 Task: Assign Issue Issue0000000251 to Sprint Sprint0000000151 in Scrum Project Project0000000051 in Jira. Assign Issue Issue0000000252 to Sprint Sprint0000000151 in Scrum Project Project0000000051 in Jira. Assign Issue Issue0000000253 to Sprint Sprint0000000152 in Scrum Project Project0000000051 in Jira. Assign Issue Issue0000000254 to Sprint Sprint0000000152 in Scrum Project Project0000000051 in Jira. Assign Issue Issue0000000255 to Sprint Sprint0000000153 in Scrum Project Project0000000051 in Jira
Action: Mouse moved to (67, 235)
Screenshot: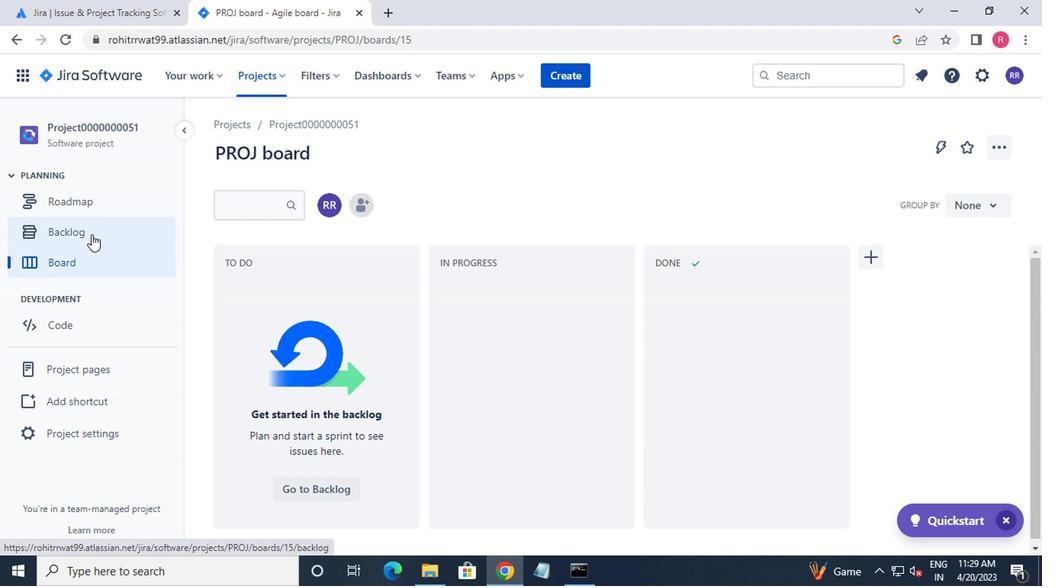 
Action: Mouse pressed left at (67, 235)
Screenshot: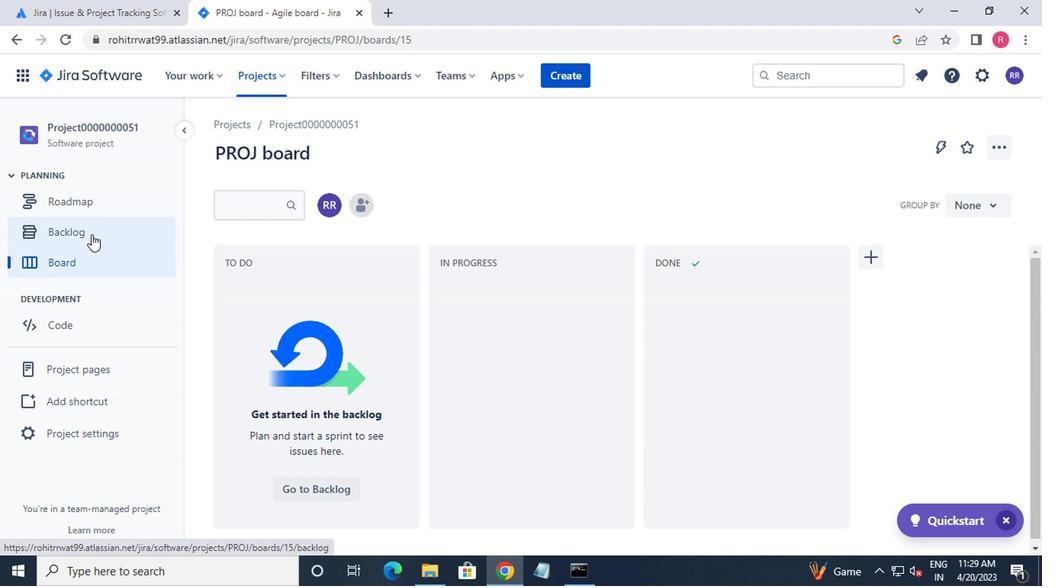 
Action: Mouse moved to (493, 389)
Screenshot: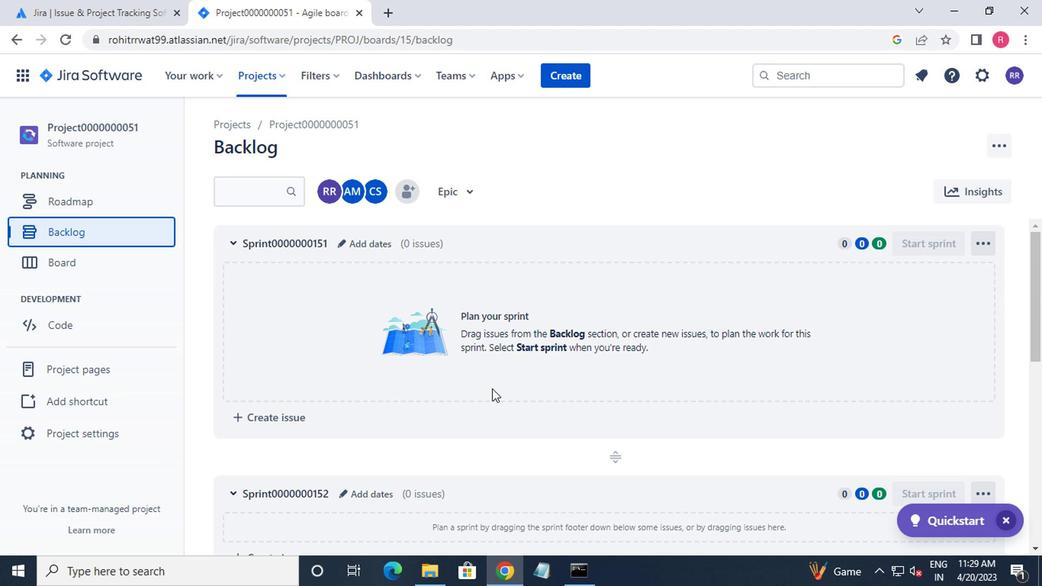 
Action: Mouse scrolled (493, 389) with delta (0, 0)
Screenshot: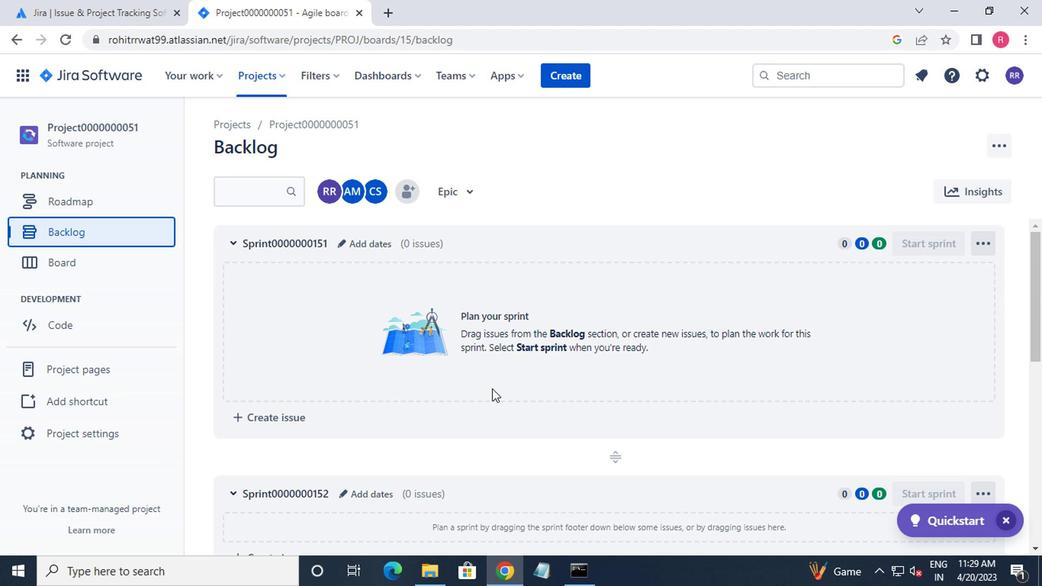 
Action: Mouse moved to (500, 391)
Screenshot: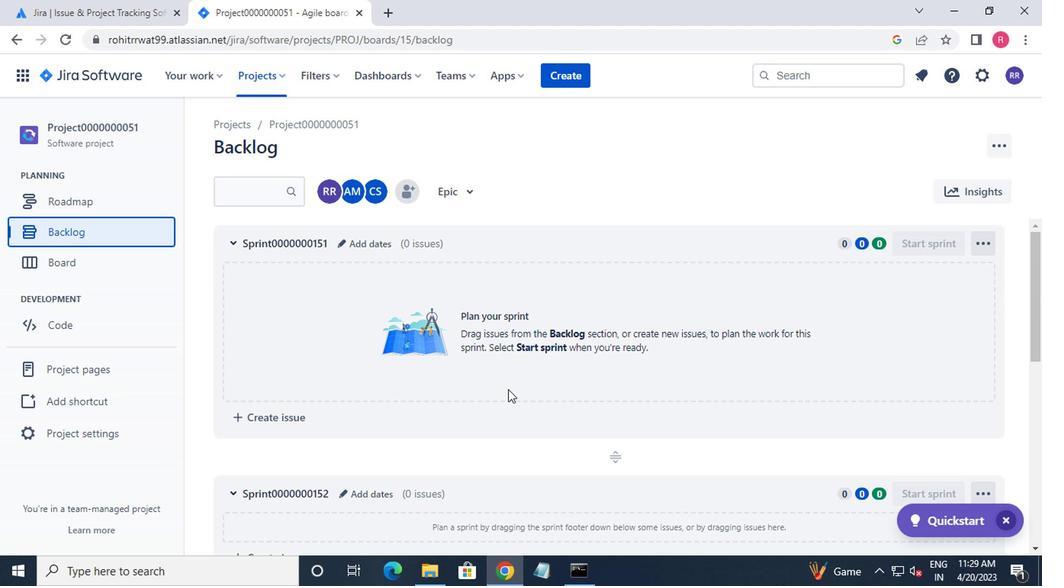 
Action: Mouse scrolled (500, 389) with delta (0, -1)
Screenshot: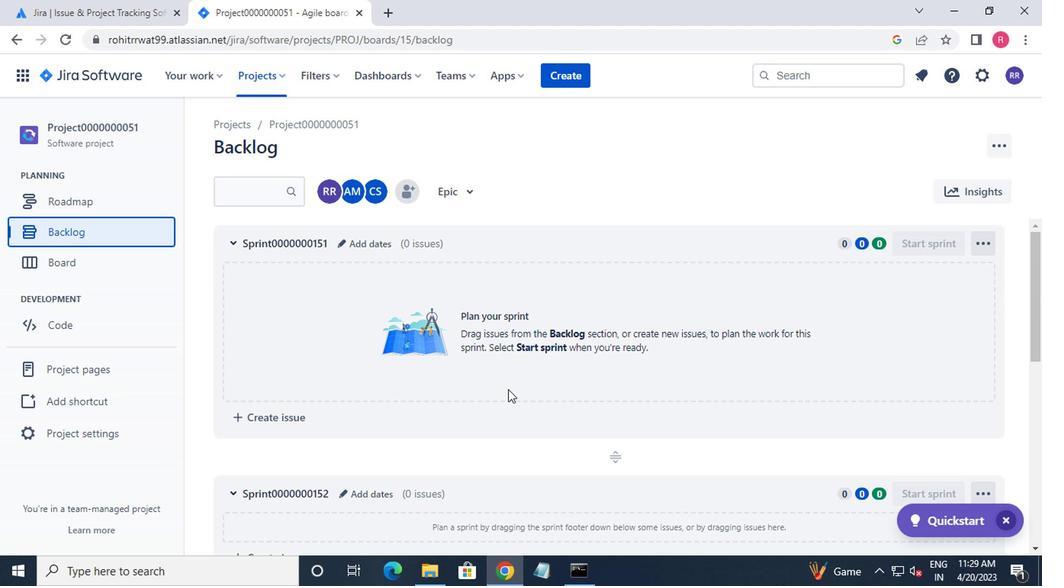 
Action: Mouse moved to (500, 391)
Screenshot: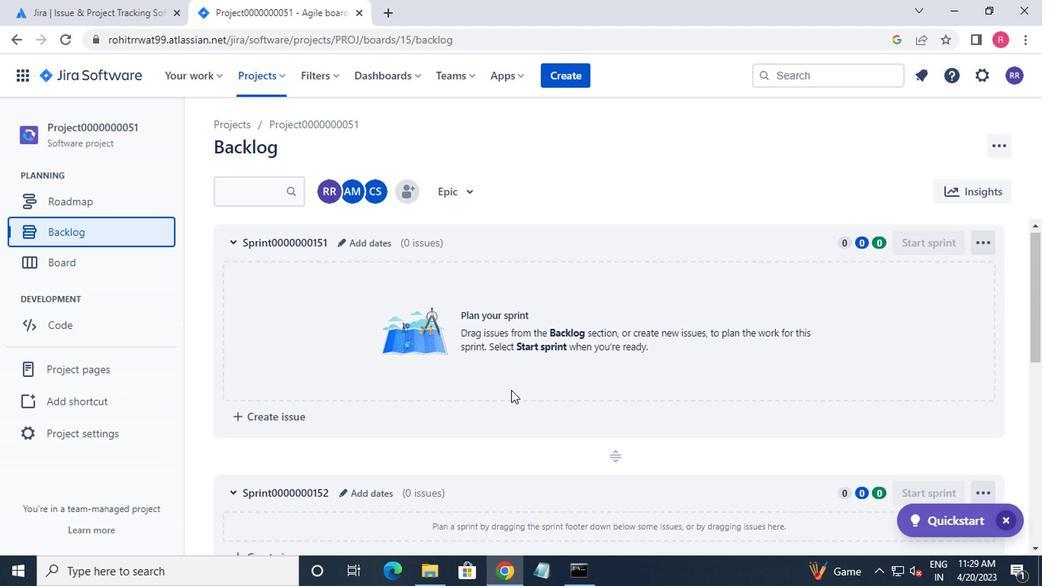 
Action: Mouse scrolled (500, 389) with delta (0, -1)
Screenshot: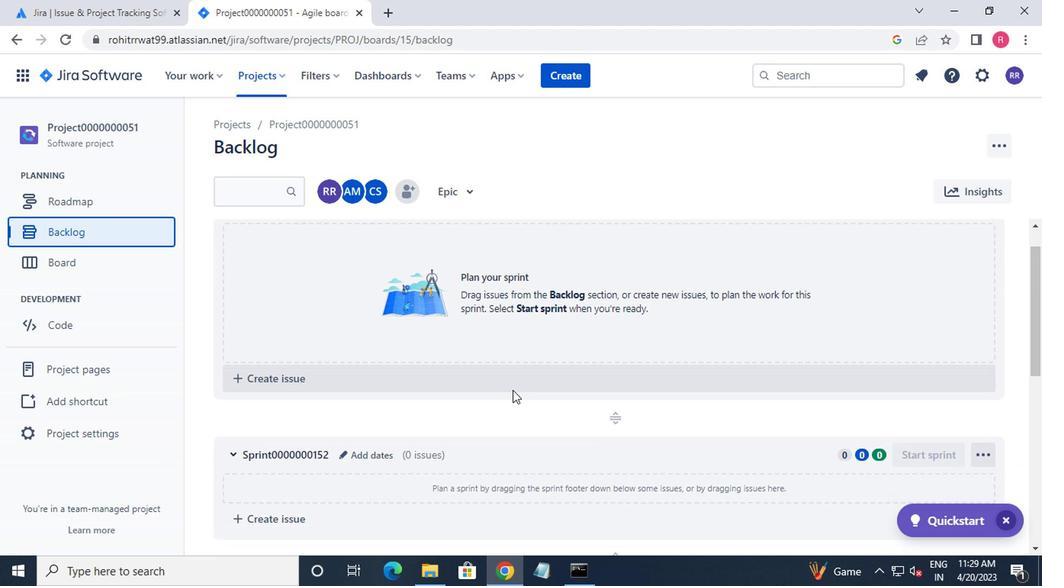 
Action: Mouse moved to (517, 423)
Screenshot: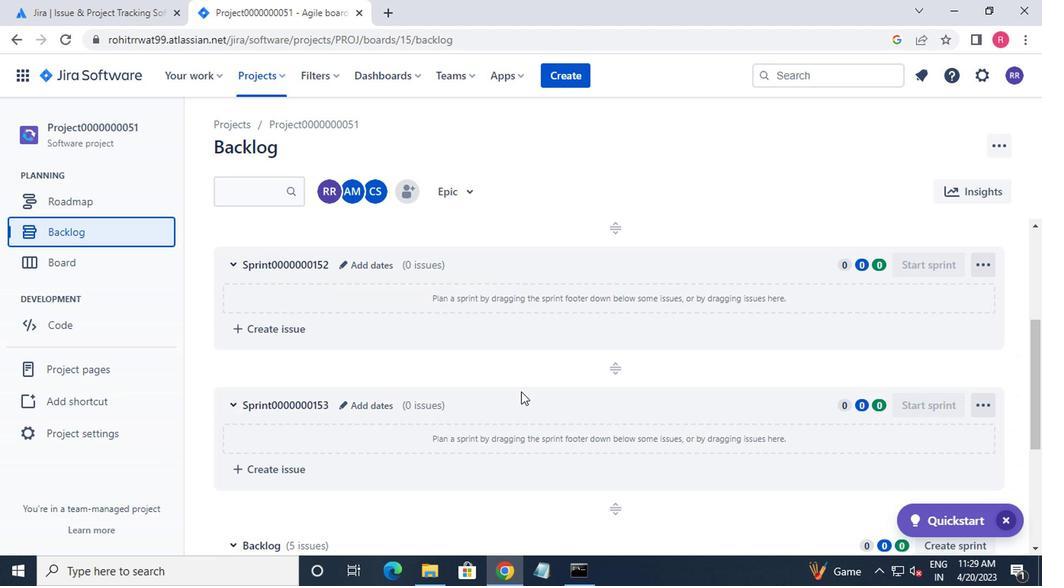 
Action: Mouse scrolled (517, 422) with delta (0, 0)
Screenshot: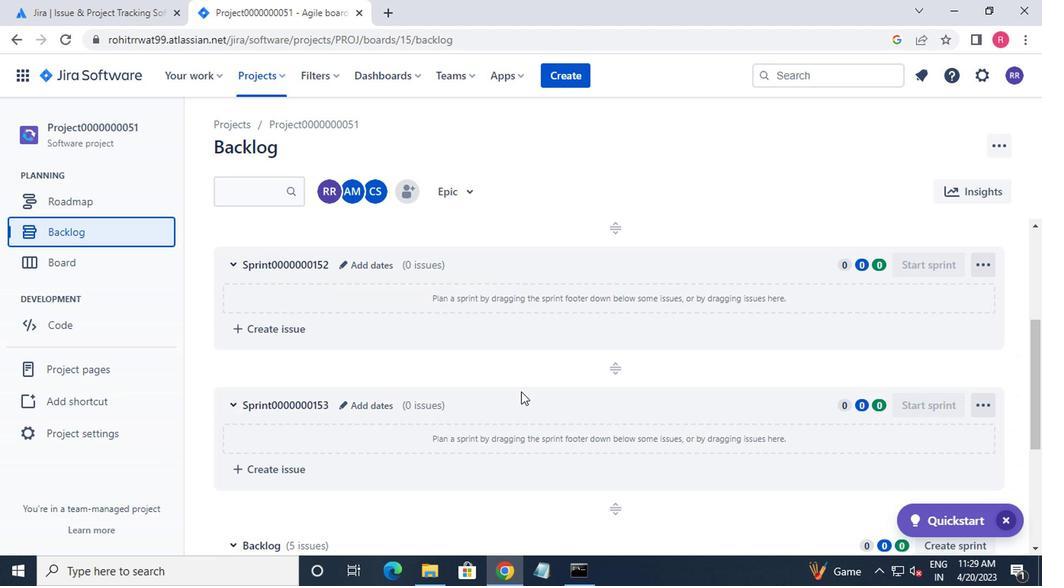 
Action: Mouse moved to (519, 426)
Screenshot: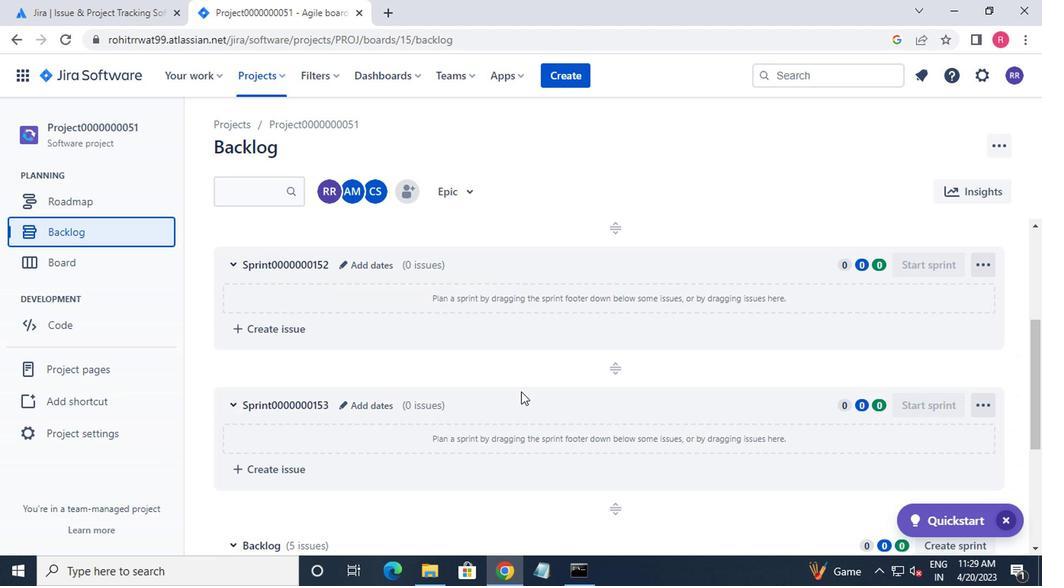 
Action: Mouse scrolled (519, 426) with delta (0, 0)
Screenshot: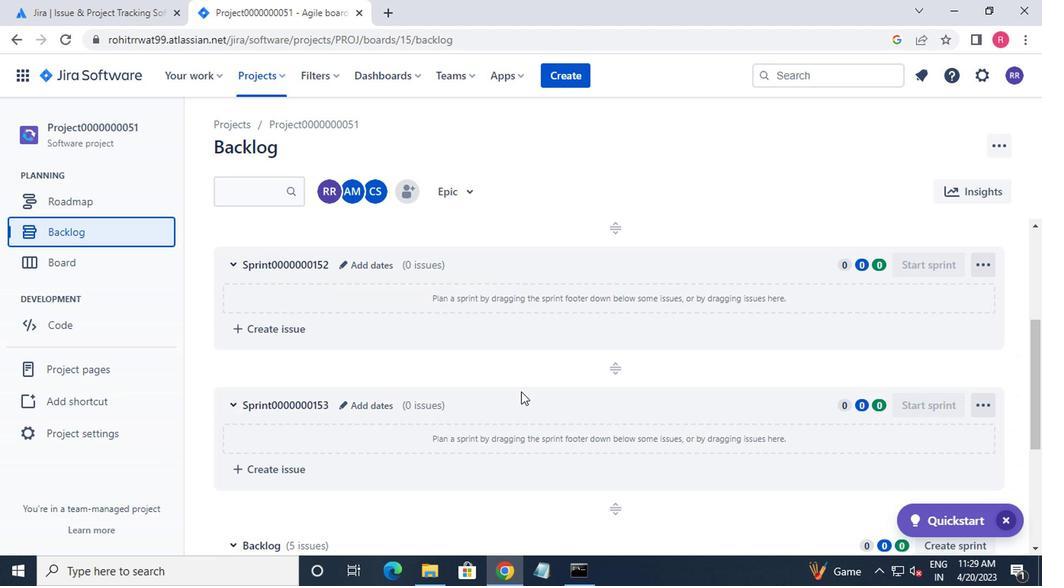 
Action: Mouse moved to (519, 427)
Screenshot: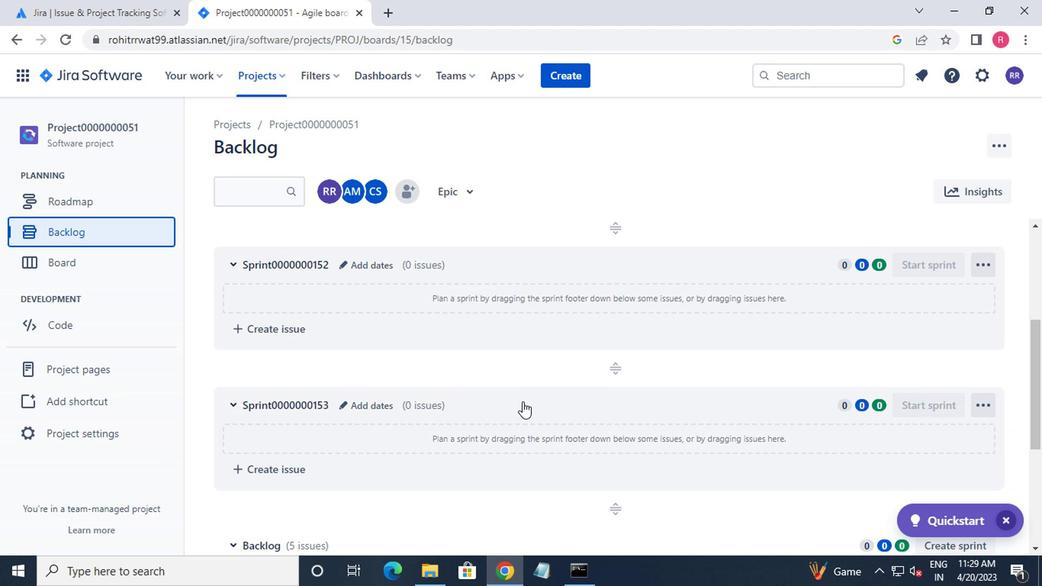 
Action: Mouse scrolled (519, 426) with delta (0, -1)
Screenshot: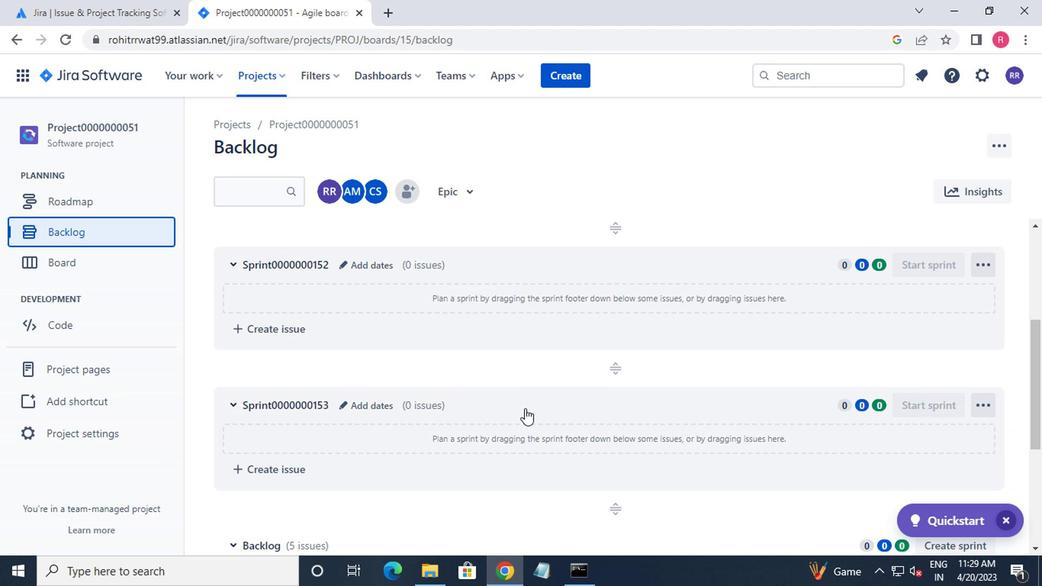 
Action: Mouse moved to (521, 426)
Screenshot: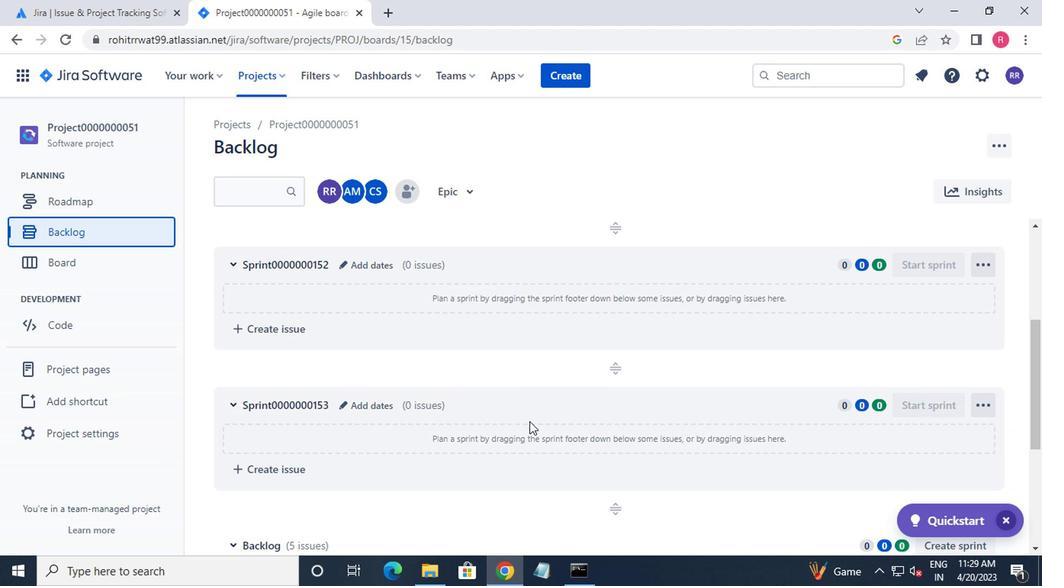 
Action: Mouse scrolled (521, 426) with delta (0, 0)
Screenshot: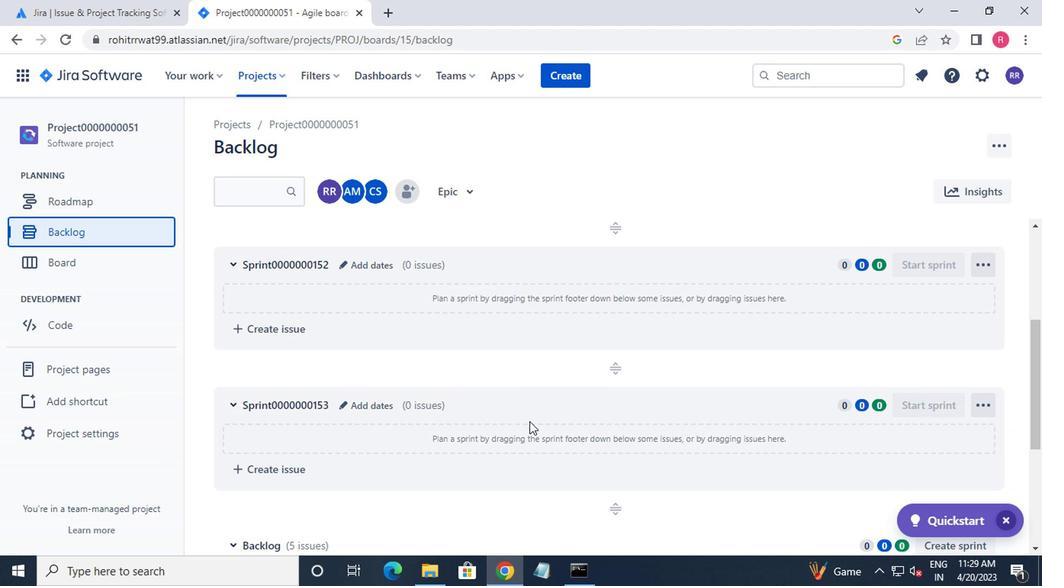 
Action: Mouse moved to (965, 336)
Screenshot: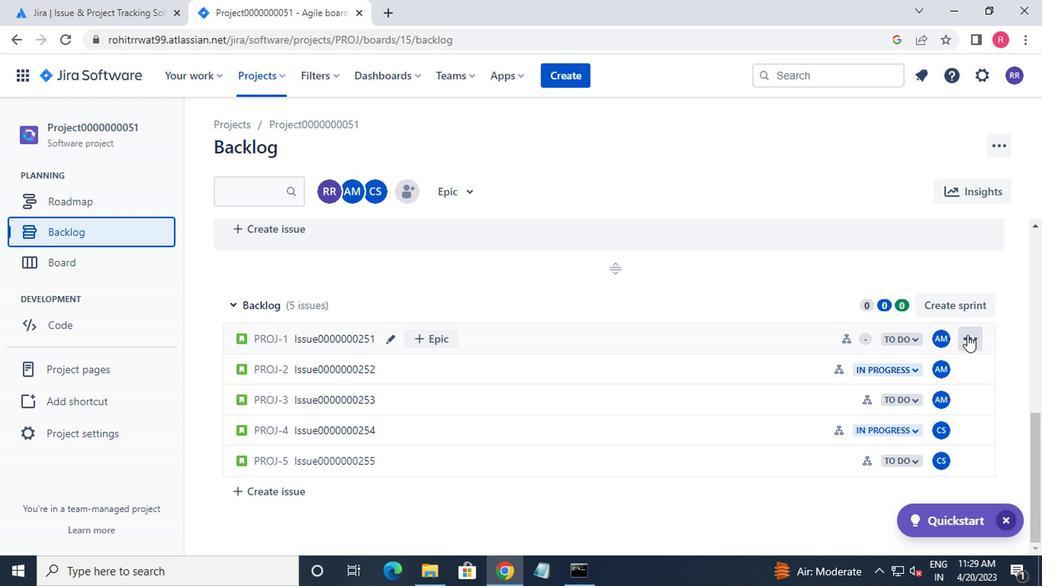 
Action: Mouse pressed left at (965, 336)
Screenshot: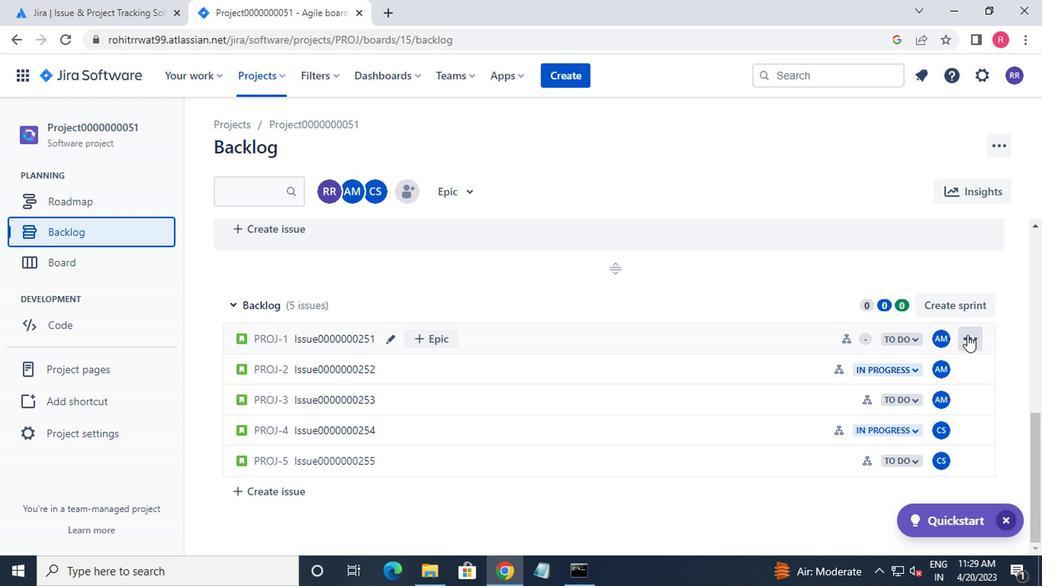 
Action: Mouse moved to (944, 242)
Screenshot: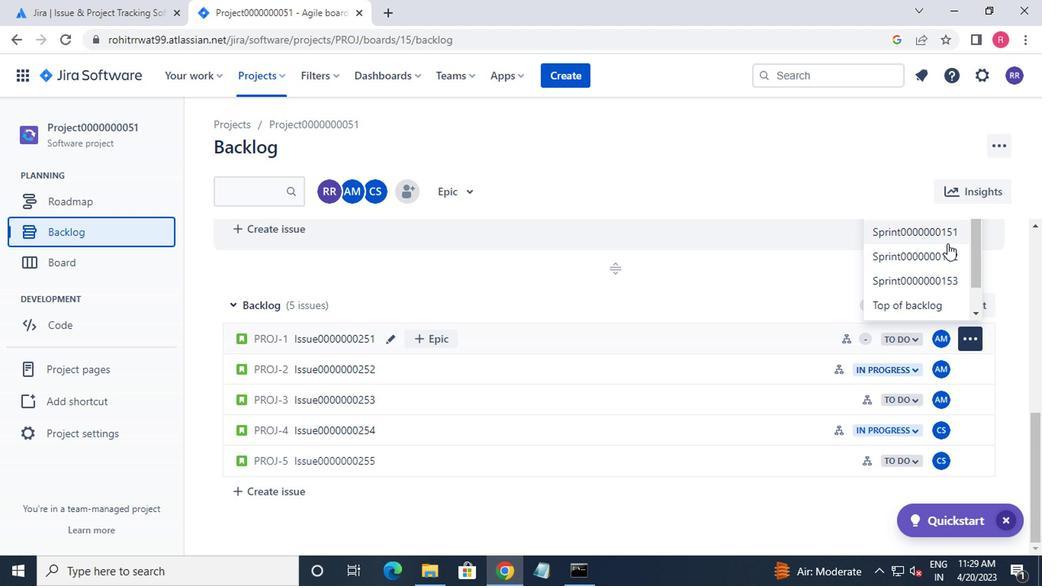 
Action: Mouse pressed left at (944, 242)
Screenshot: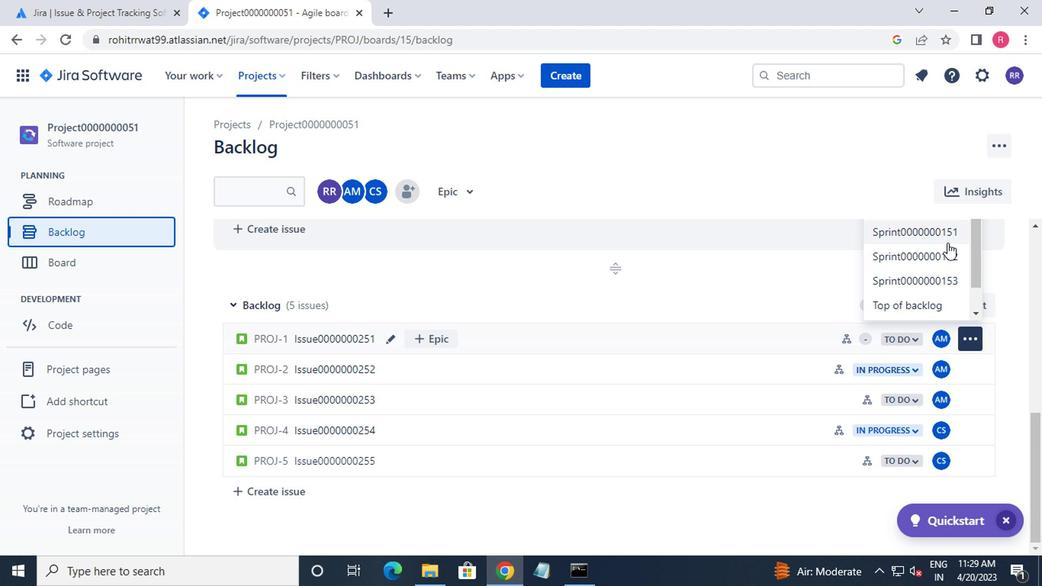 
Action: Mouse moved to (909, 300)
Screenshot: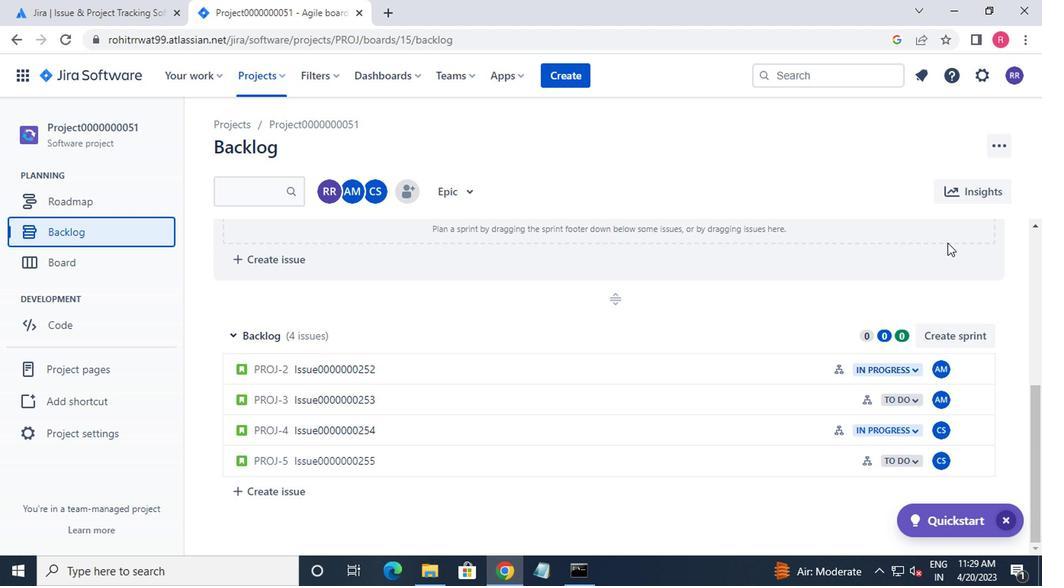 
Action: Mouse scrolled (909, 301) with delta (0, 1)
Screenshot: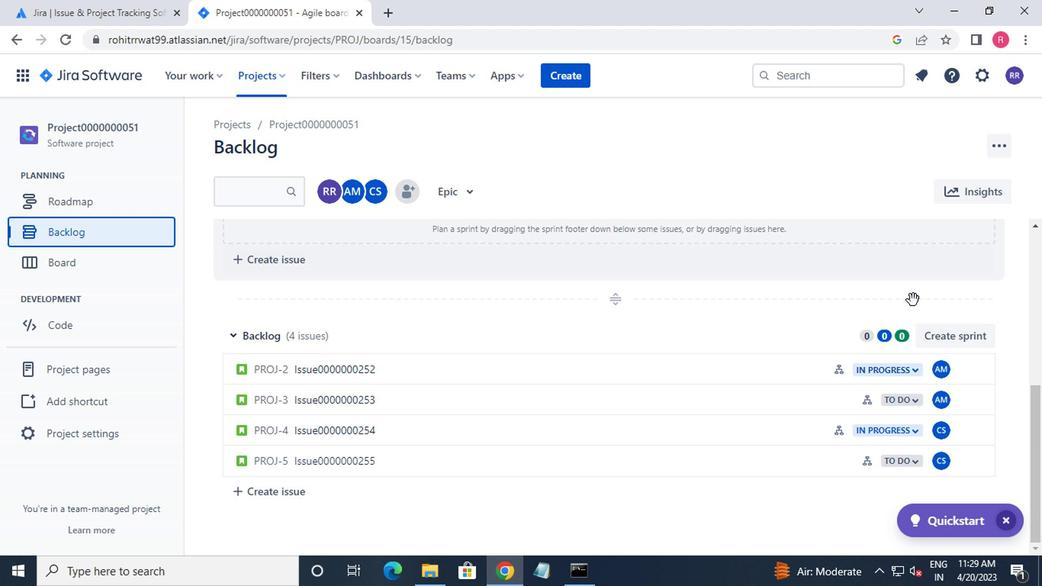 
Action: Mouse moved to (908, 300)
Screenshot: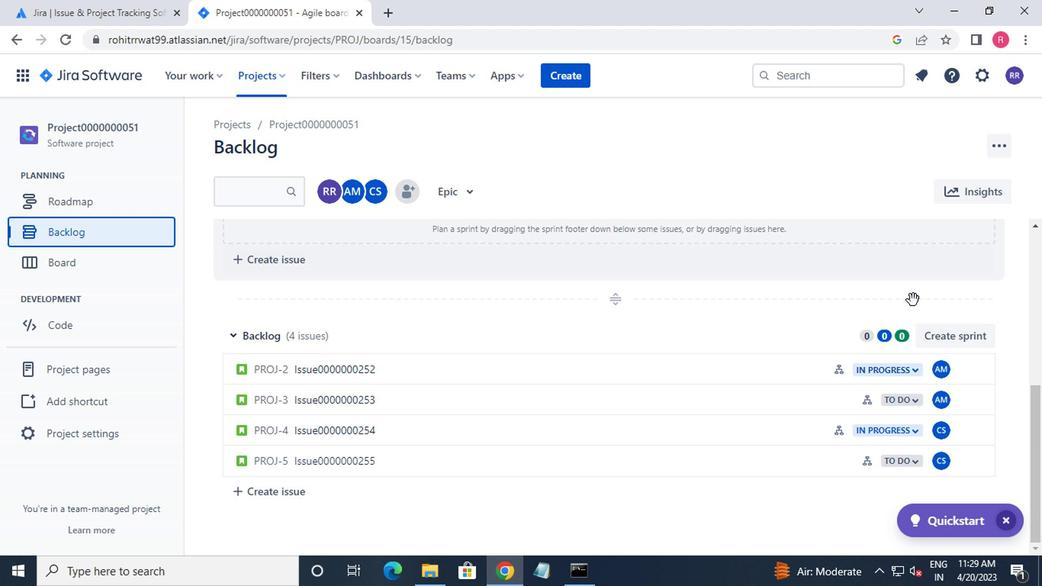 
Action: Mouse scrolled (908, 301) with delta (0, 1)
Screenshot: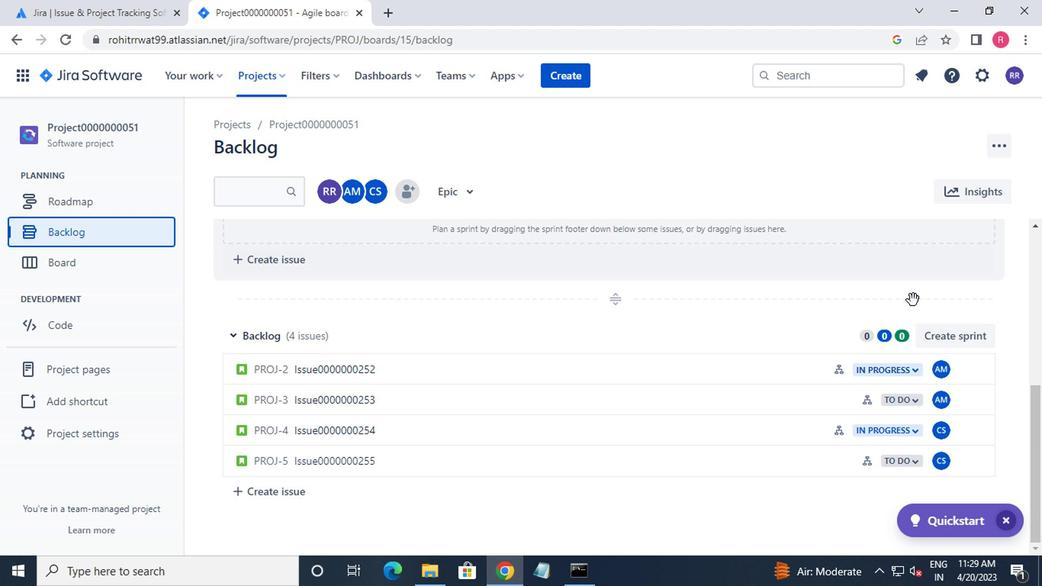 
Action: Mouse moved to (908, 297)
Screenshot: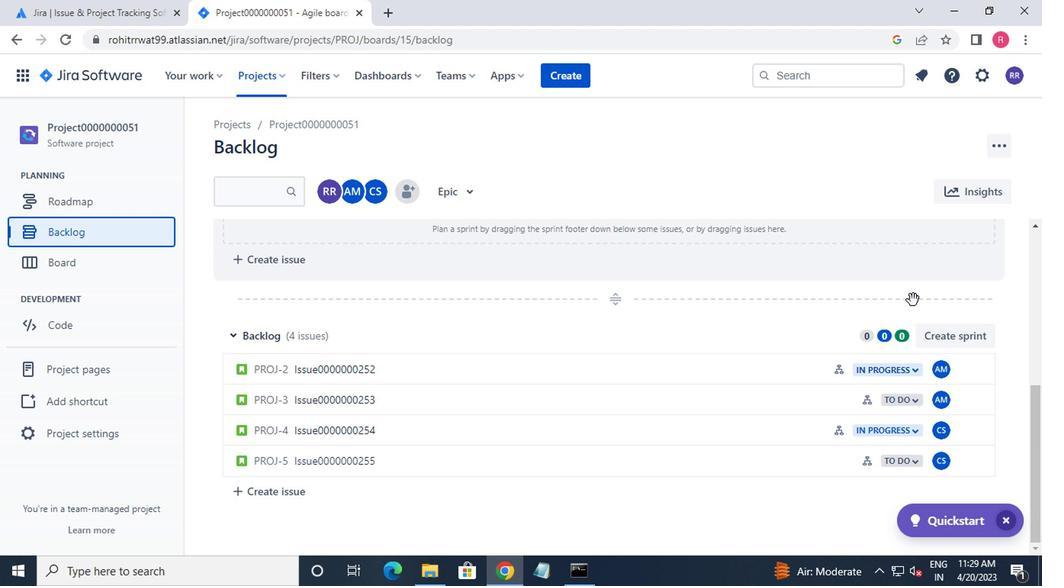 
Action: Mouse scrolled (908, 298) with delta (0, 0)
Screenshot: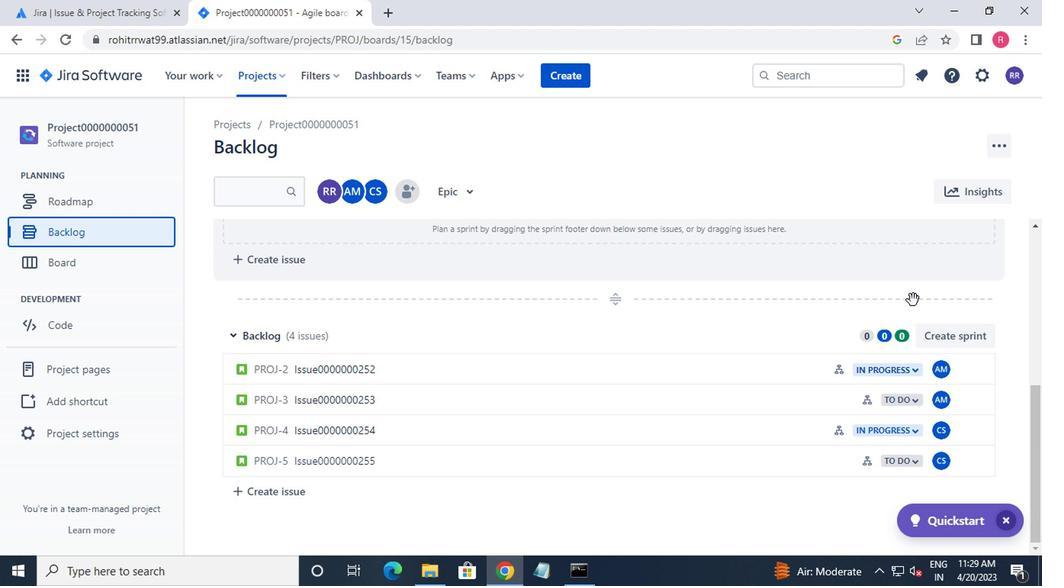 
Action: Mouse moved to (906, 294)
Screenshot: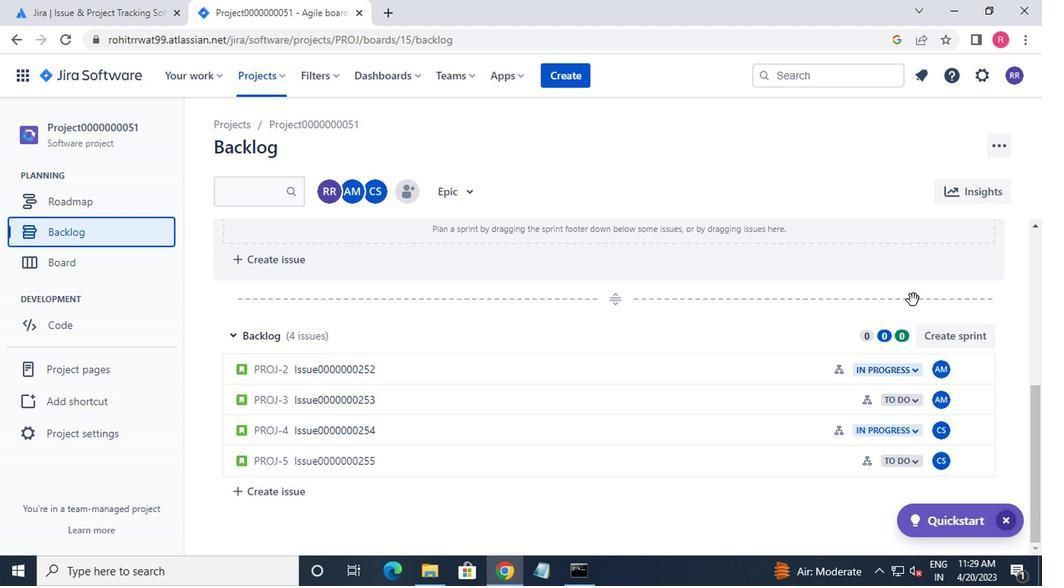 
Action: Mouse scrolled (906, 294) with delta (0, 0)
Screenshot: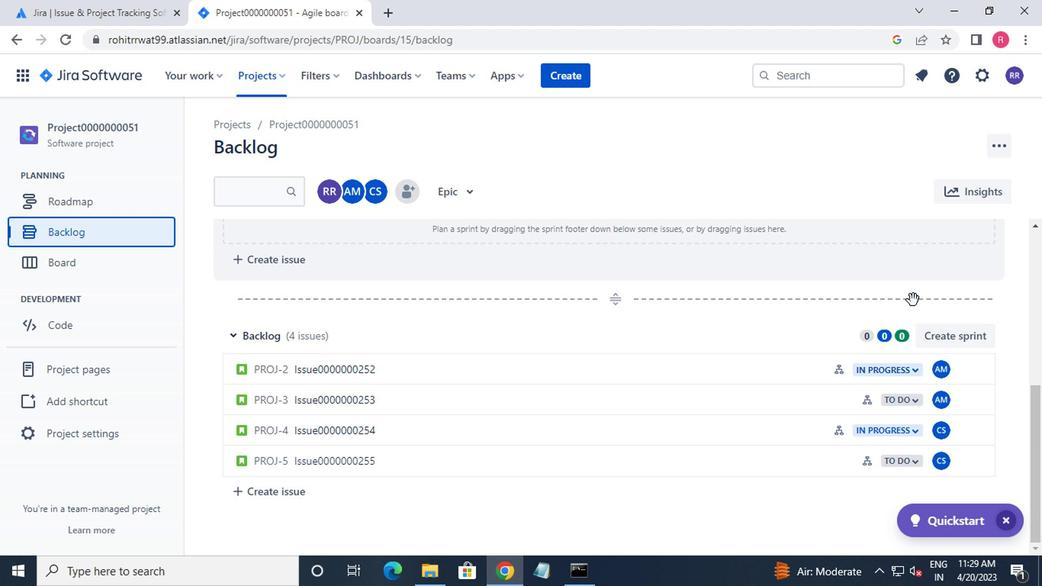 
Action: Mouse moved to (906, 293)
Screenshot: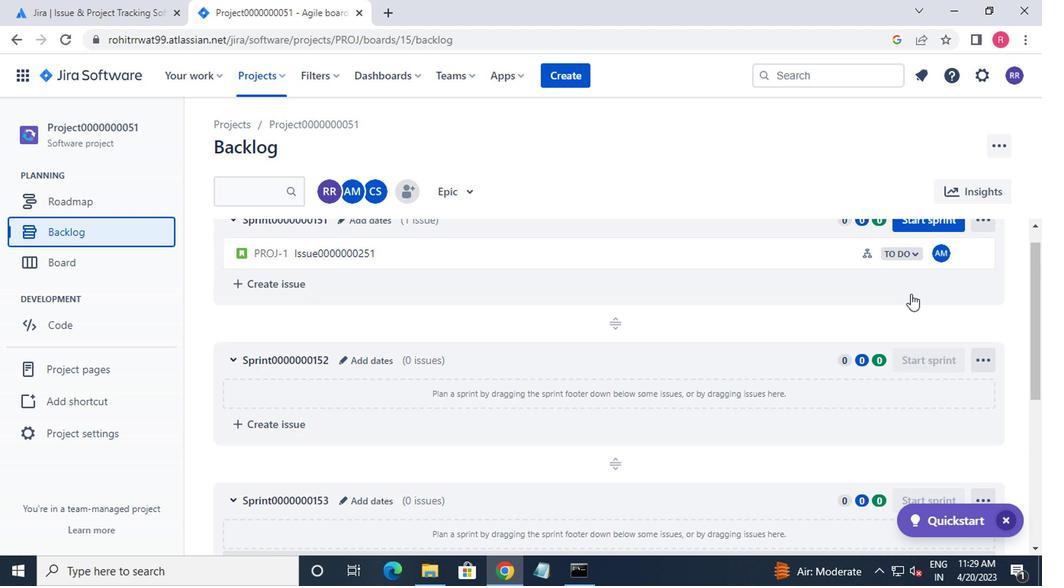 
Action: Mouse scrolled (906, 294) with delta (0, 0)
Screenshot: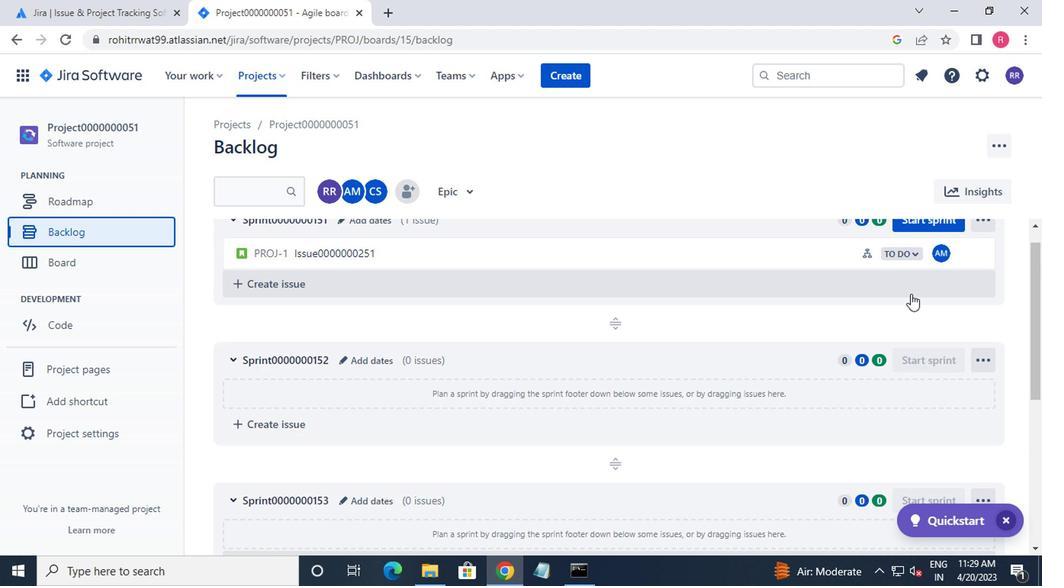 
Action: Mouse moved to (906, 301)
Screenshot: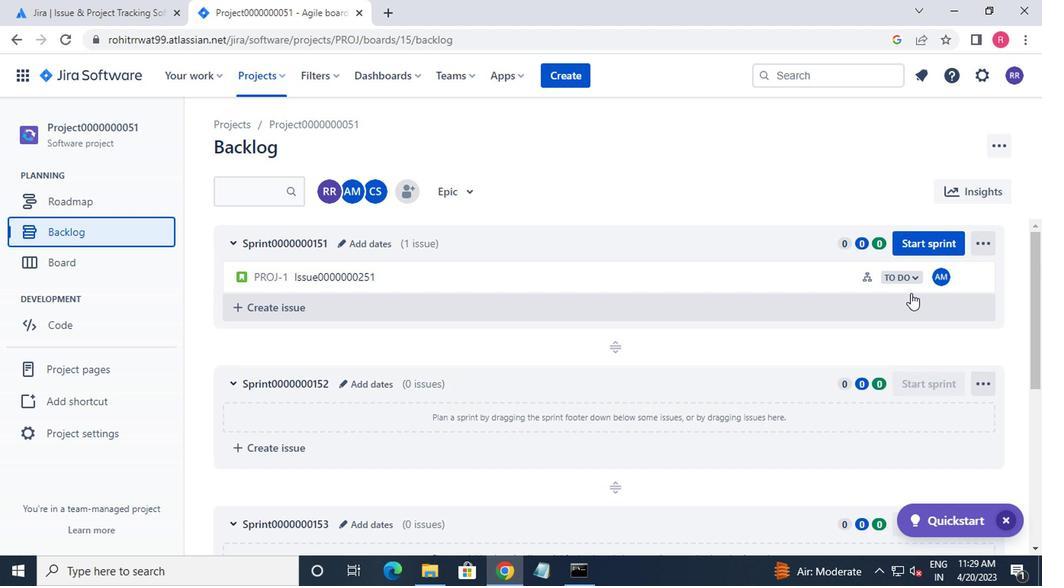 
Action: Mouse scrolled (906, 301) with delta (0, 0)
Screenshot: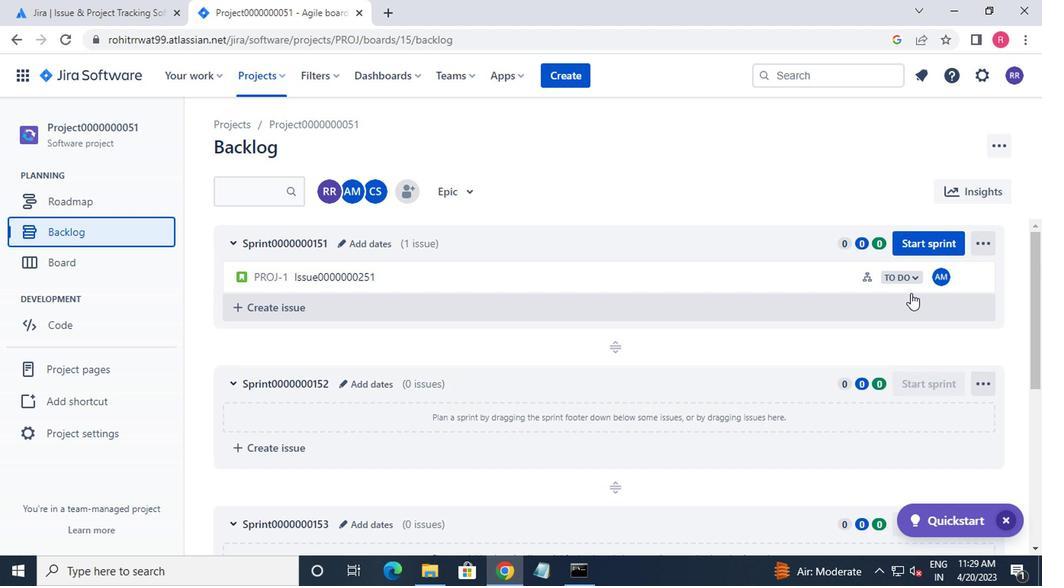 
Action: Mouse moved to (906, 304)
Screenshot: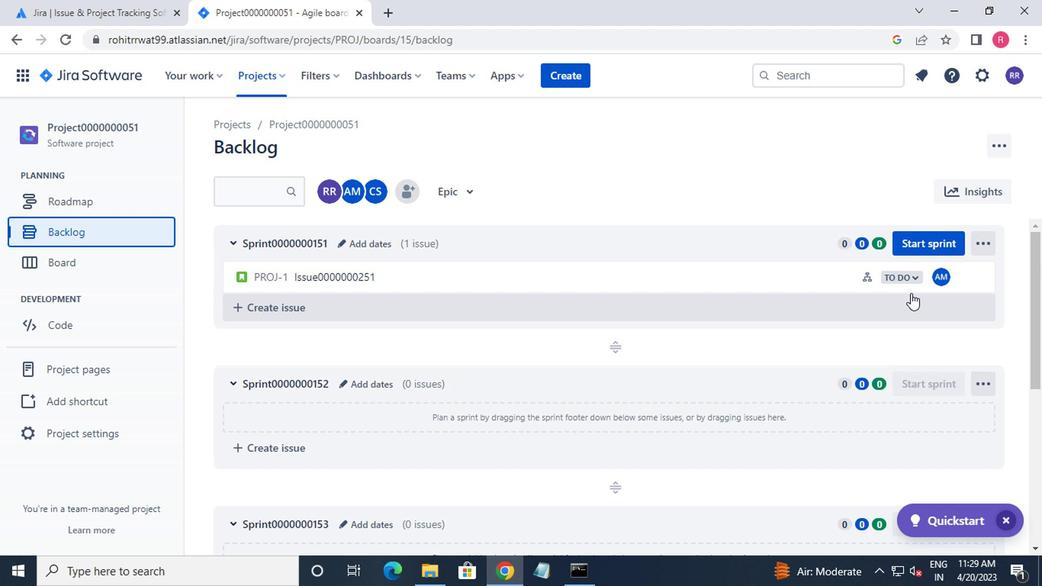 
Action: Mouse scrolled (906, 303) with delta (0, 0)
Screenshot: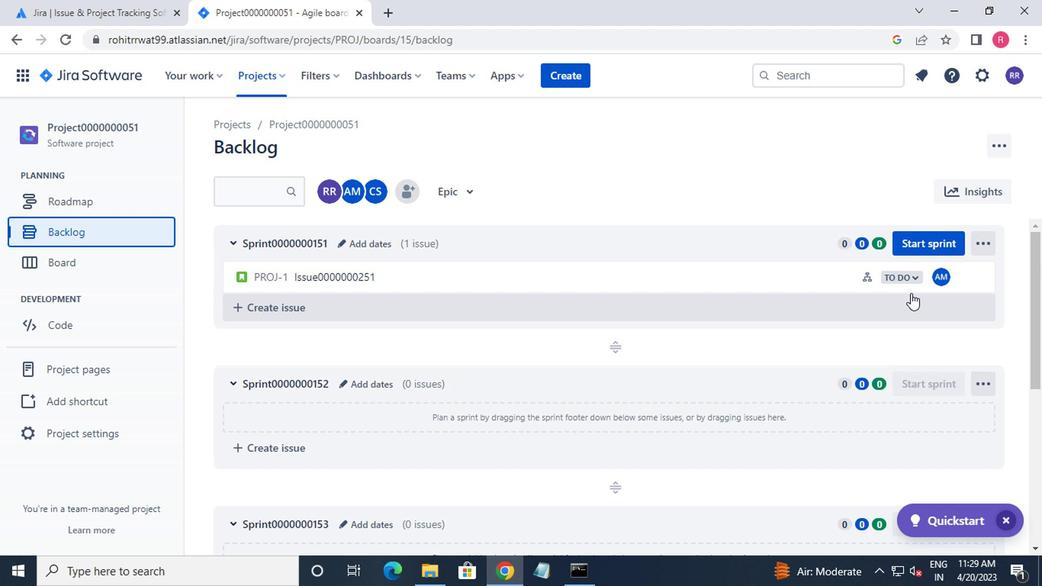 
Action: Mouse moved to (672, 486)
Screenshot: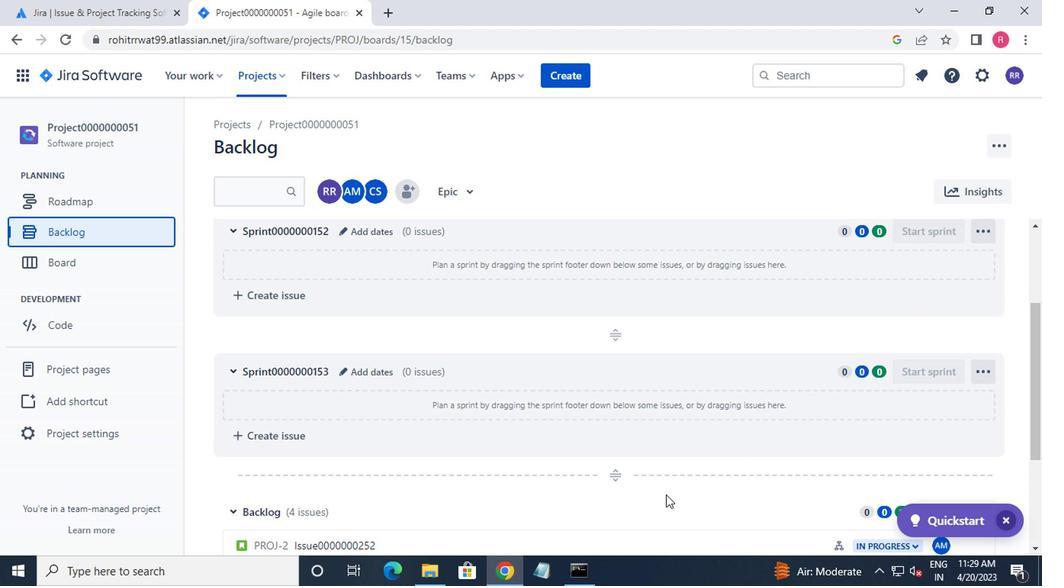 
Action: Mouse scrolled (672, 484) with delta (0, -1)
Screenshot: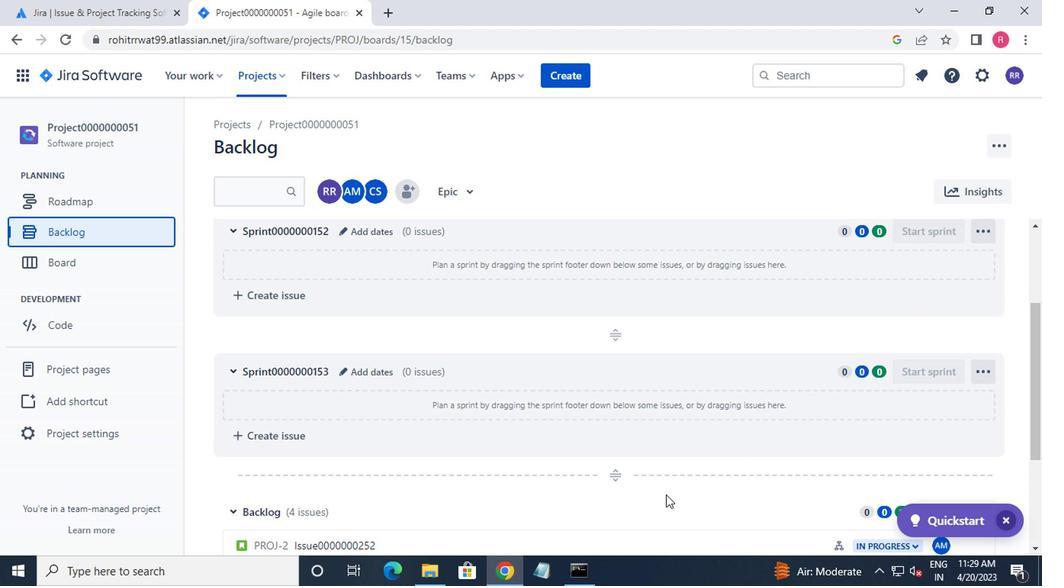 
Action: Mouse moved to (587, 486)
Screenshot: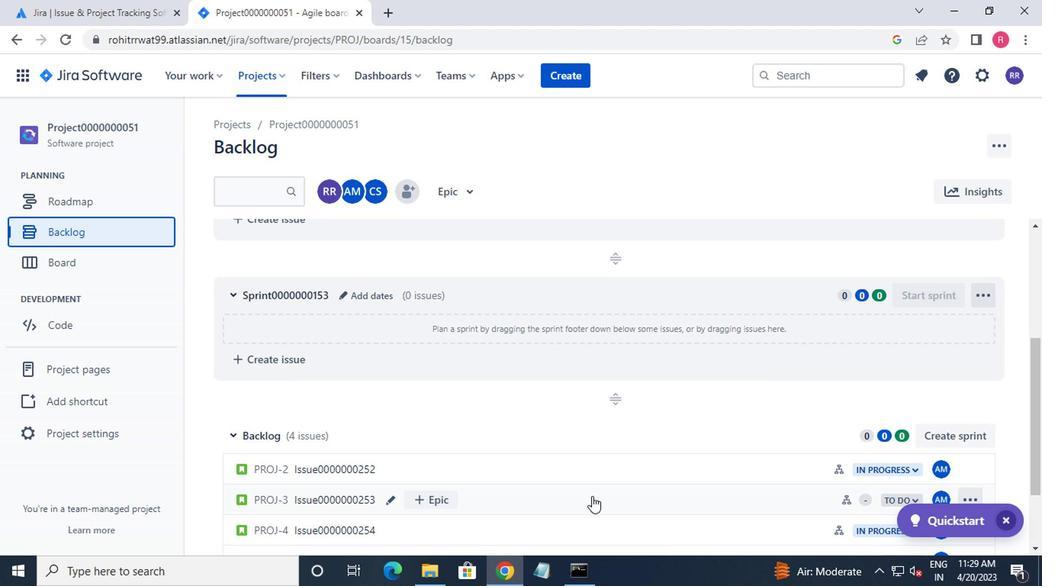 
Action: Mouse scrolled (587, 486) with delta (0, 0)
Screenshot: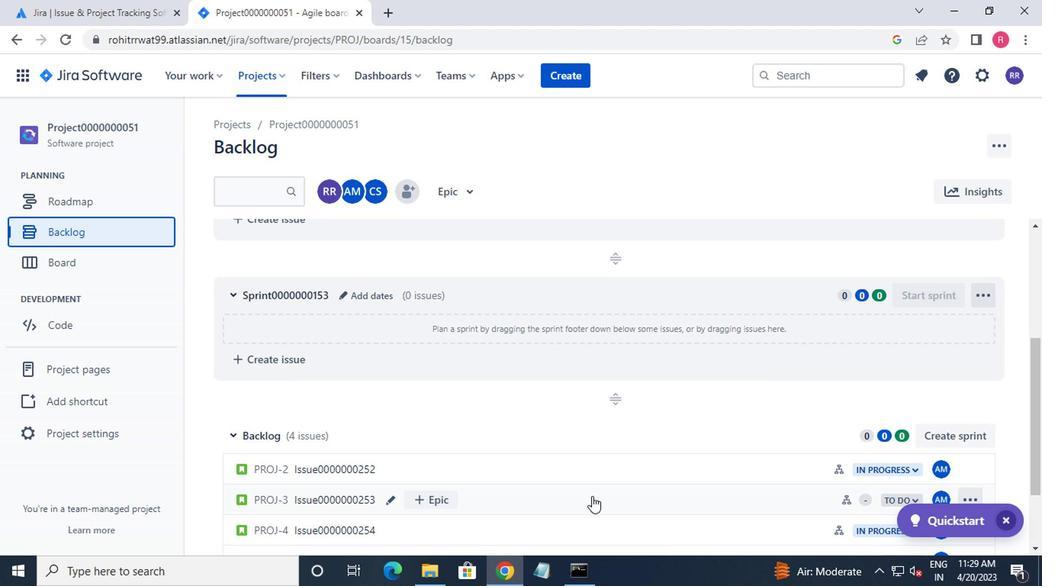 
Action: Mouse moved to (591, 480)
Screenshot: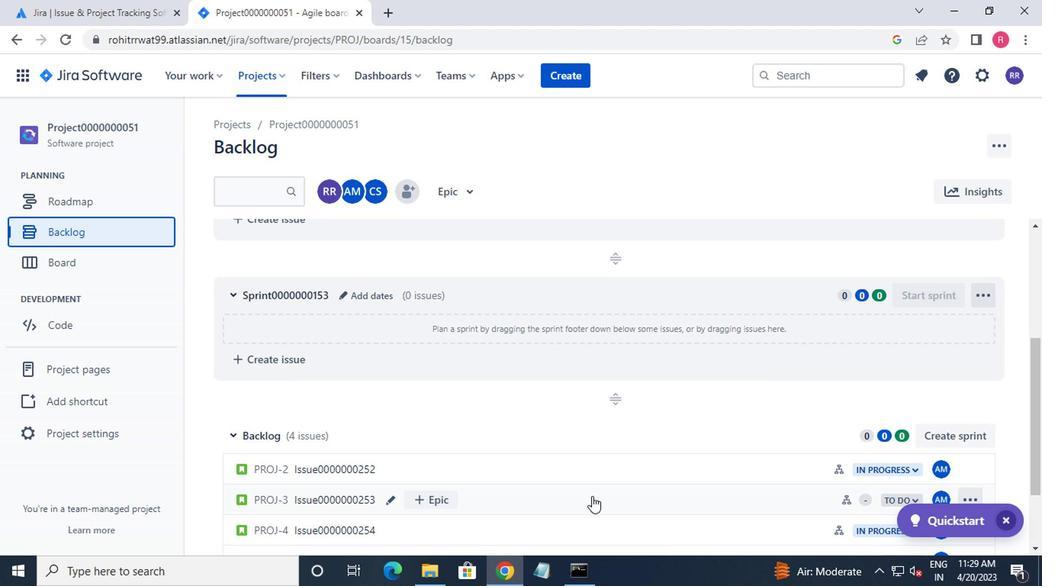 
Action: Mouse scrolled (591, 480) with delta (0, 0)
Screenshot: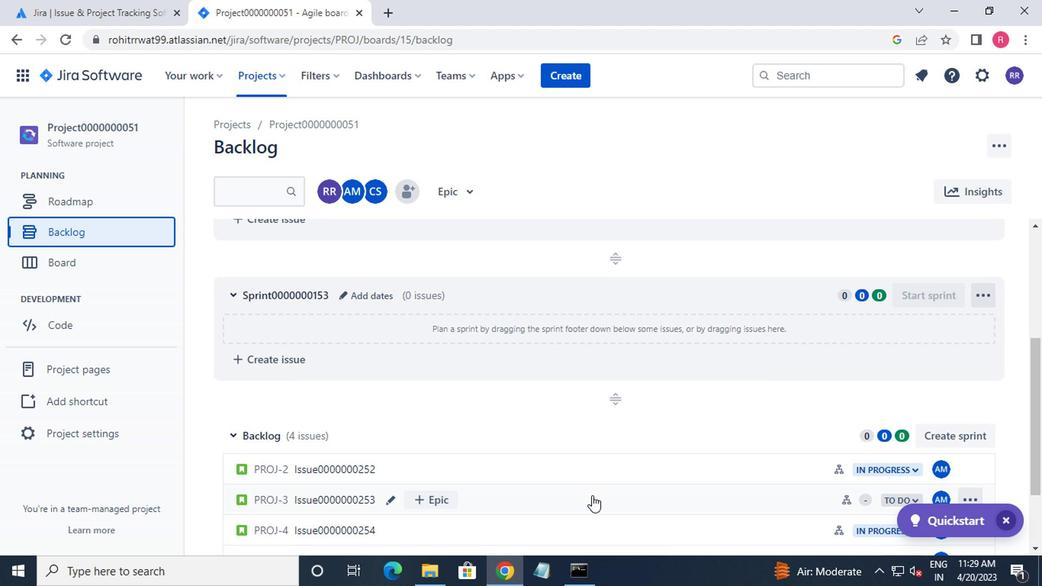 
Action: Mouse moved to (601, 461)
Screenshot: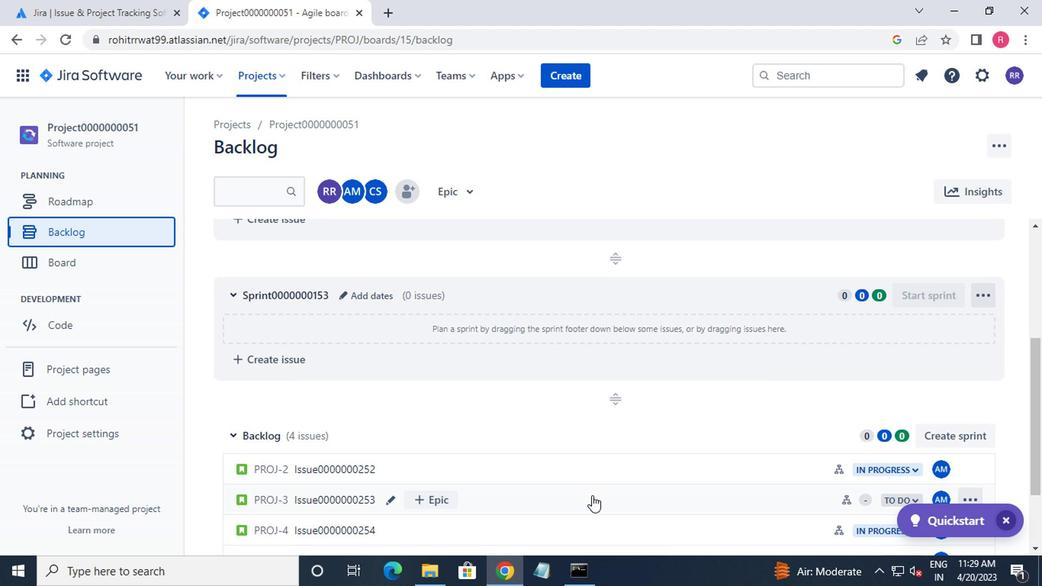 
Action: Mouse scrolled (601, 462) with delta (0, 0)
Screenshot: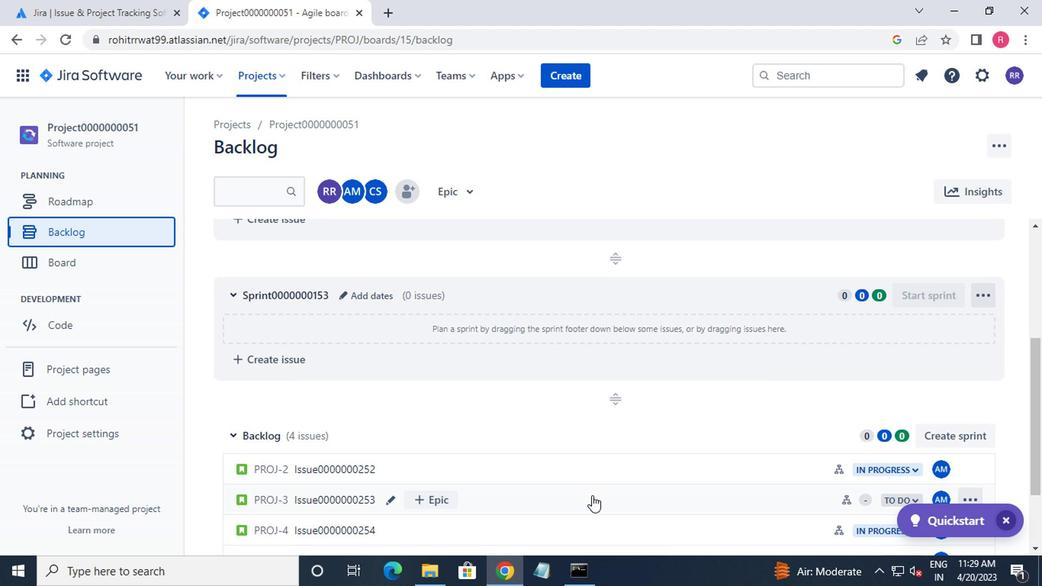 
Action: Mouse moved to (687, 482)
Screenshot: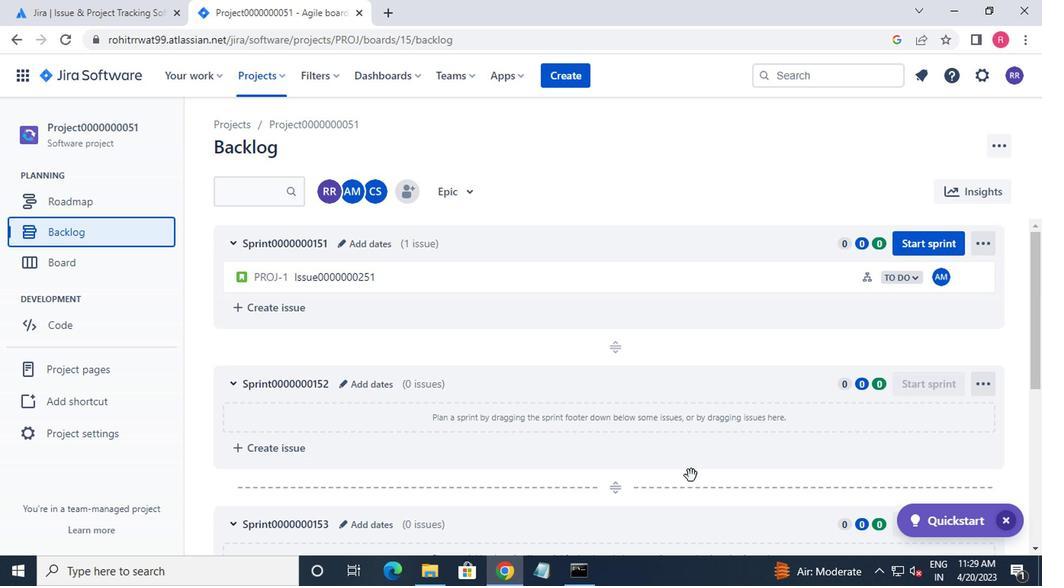 
Action: Mouse scrolled (687, 481) with delta (0, -1)
Screenshot: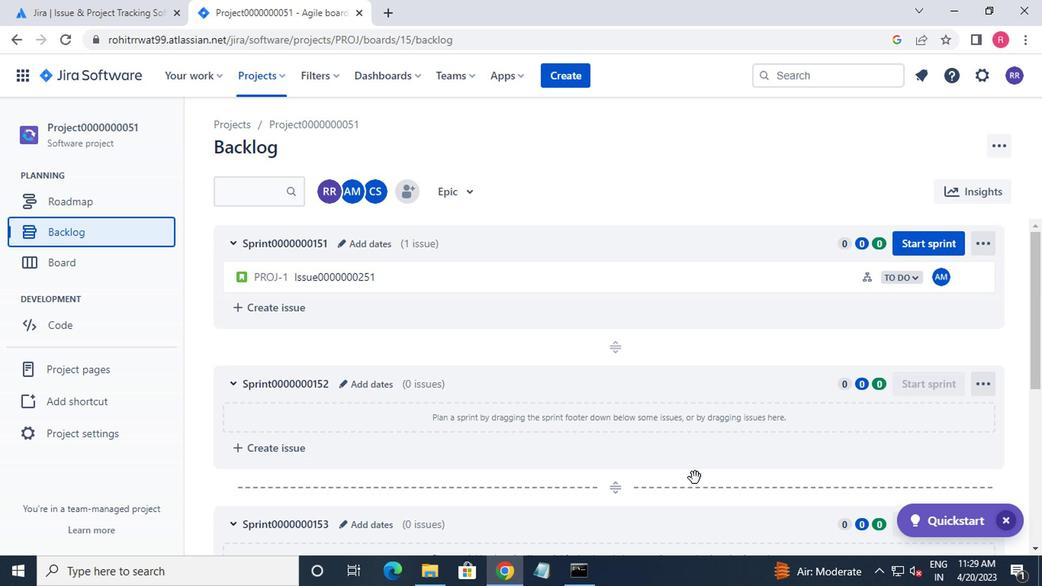 
Action: Mouse scrolled (687, 481) with delta (0, -1)
Screenshot: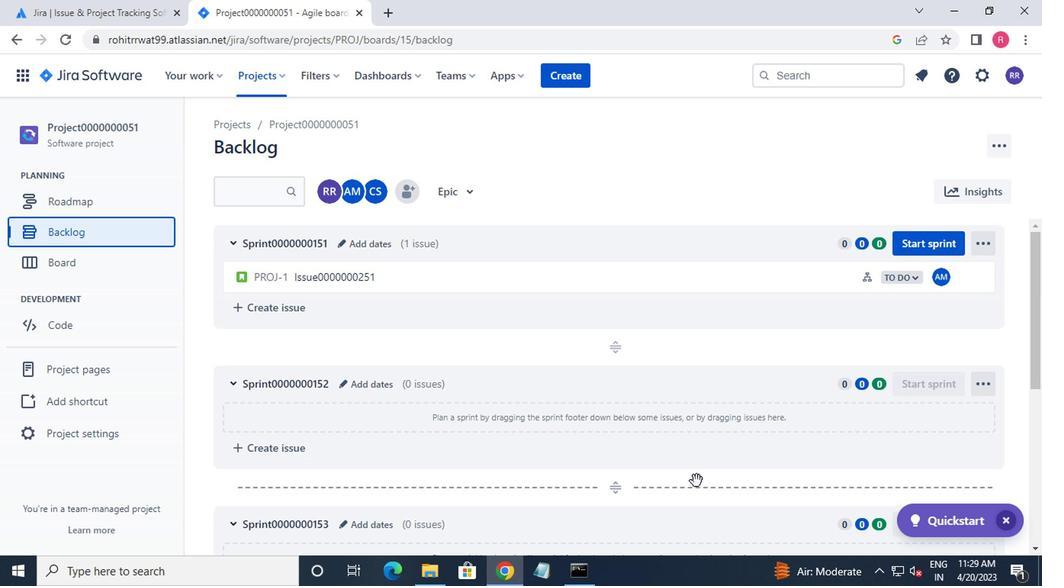 
Action: Mouse scrolled (687, 481) with delta (0, -1)
Screenshot: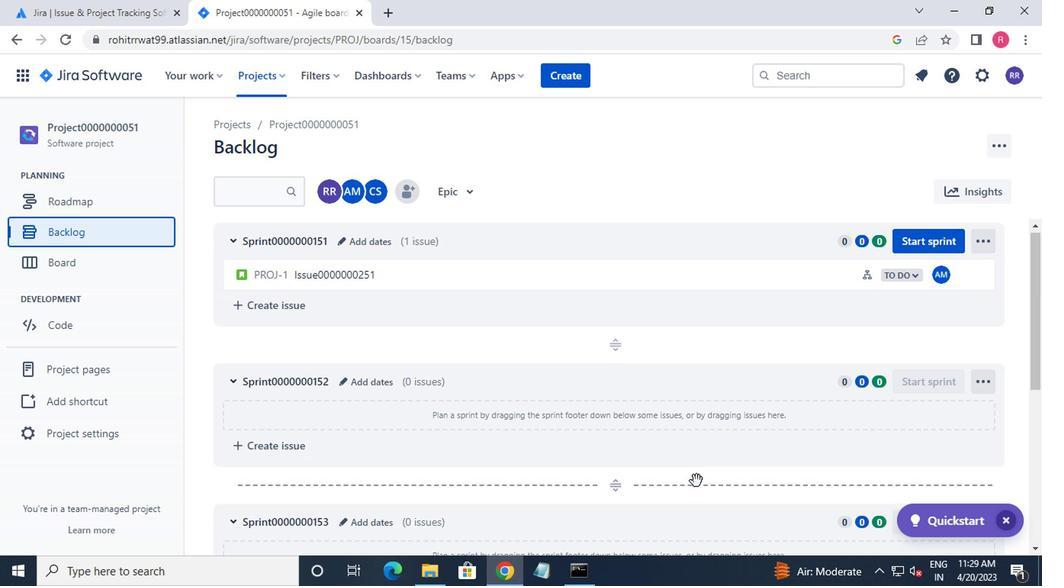 
Action: Mouse moved to (965, 469)
Screenshot: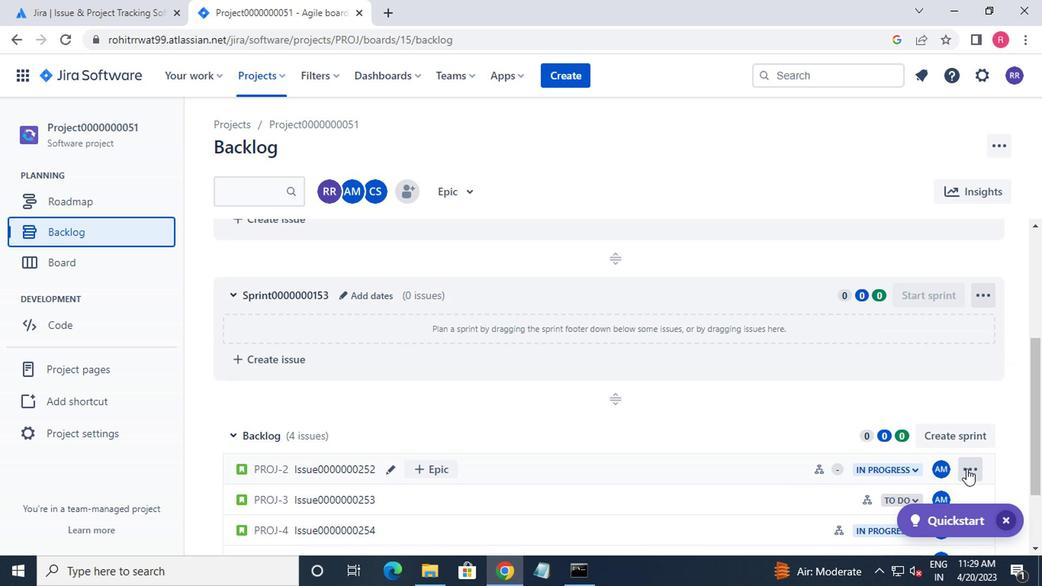 
Action: Mouse pressed left at (965, 469)
Screenshot: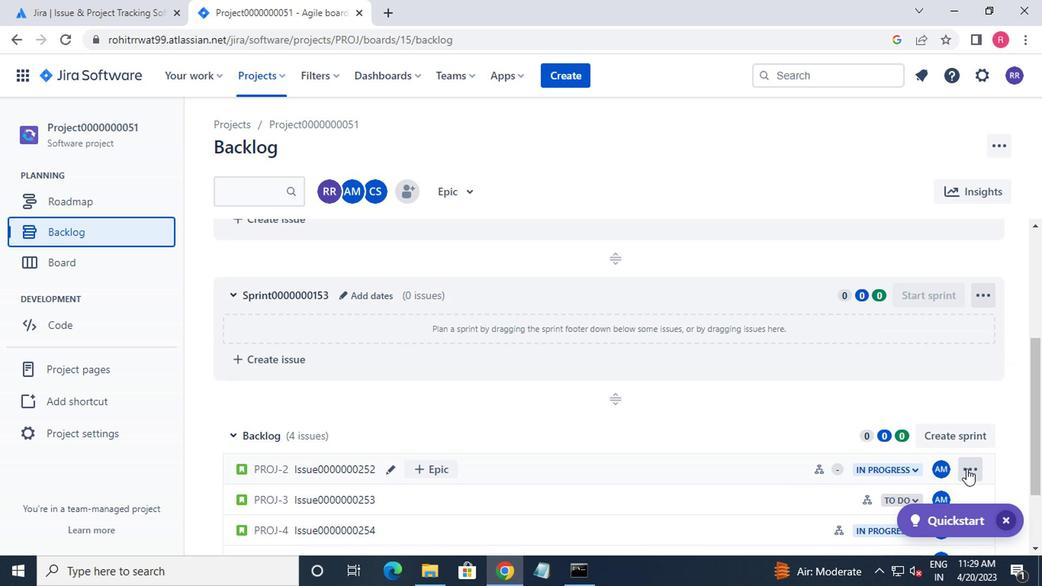 
Action: Mouse moved to (947, 369)
Screenshot: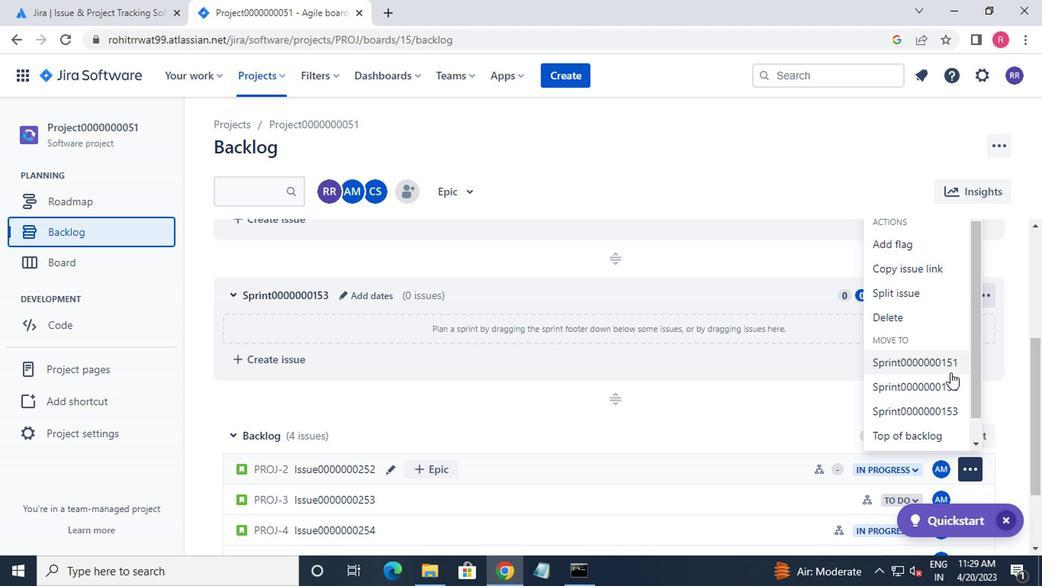 
Action: Mouse pressed left at (947, 369)
Screenshot: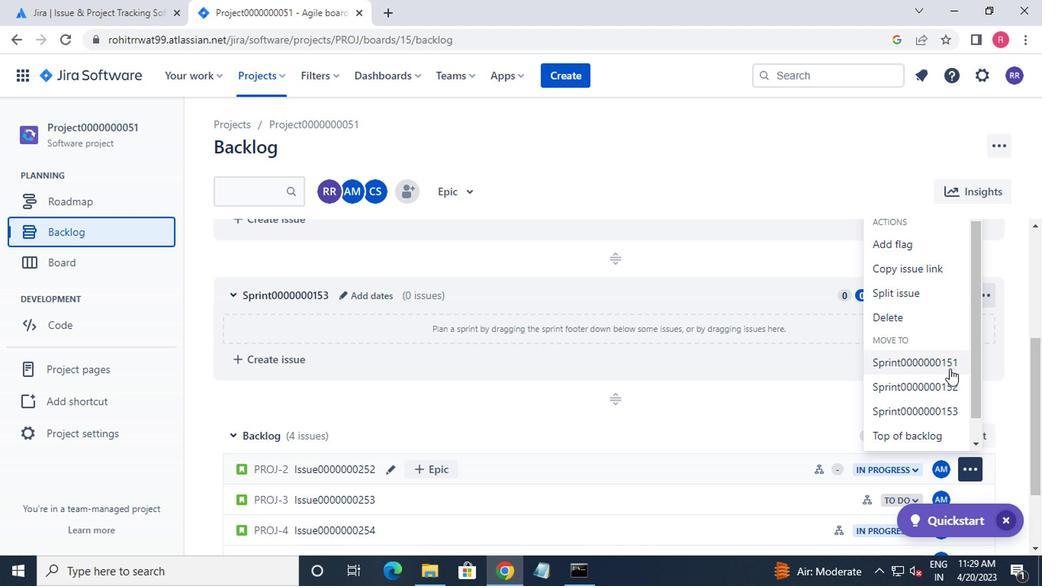 
Action: Mouse moved to (670, 475)
Screenshot: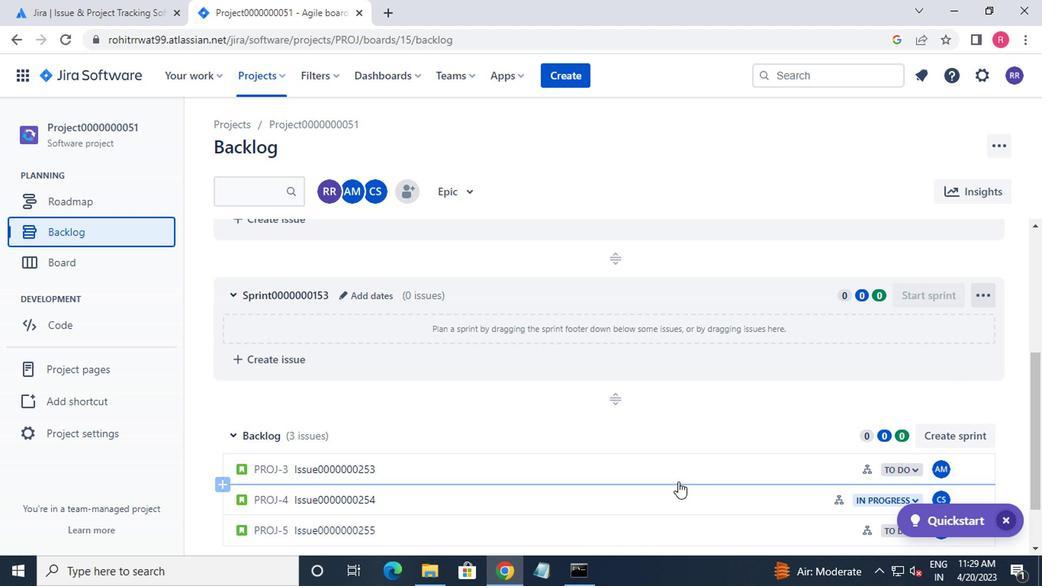 
Action: Mouse scrolled (670, 476) with delta (0, 1)
Screenshot: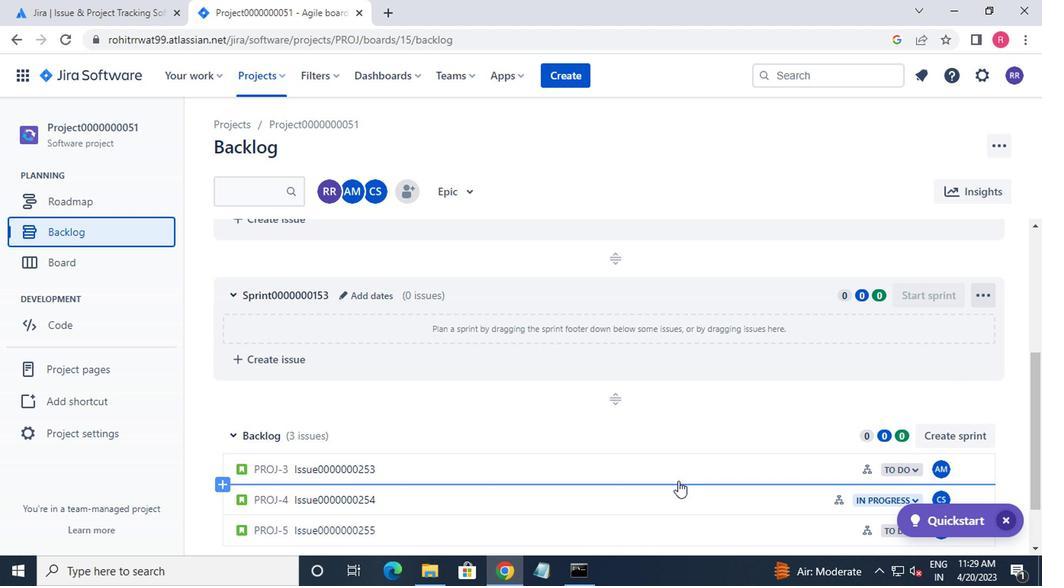 
Action: Mouse moved to (670, 475)
Screenshot: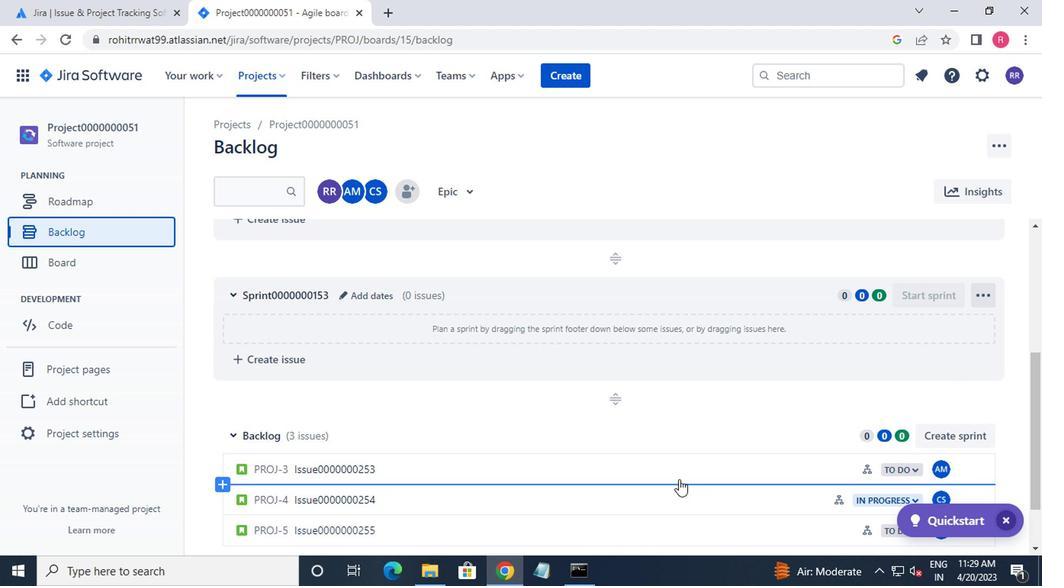 
Action: Mouse scrolled (670, 475) with delta (0, 0)
Screenshot: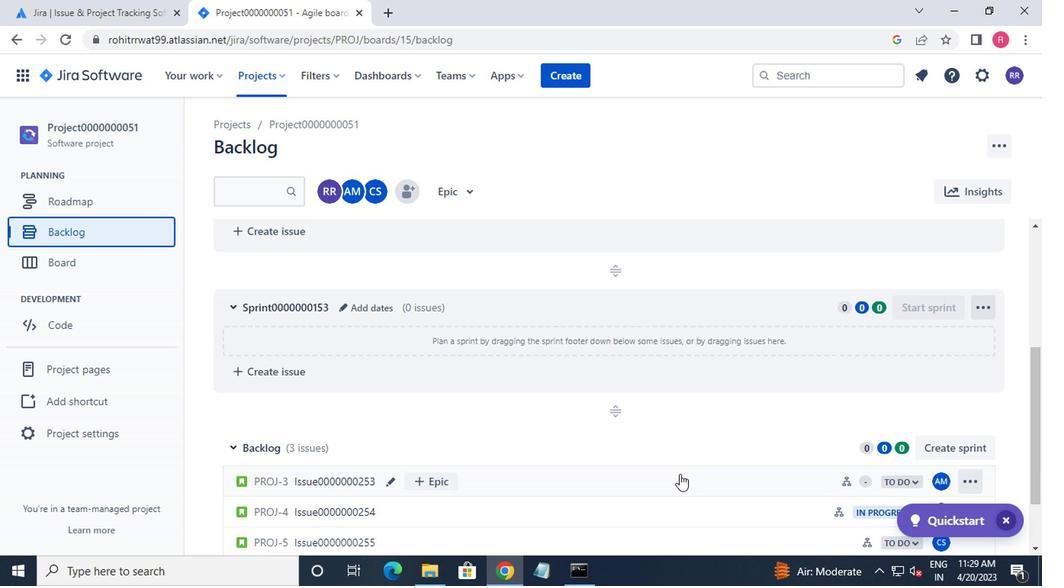 
Action: Mouse moved to (688, 464)
Screenshot: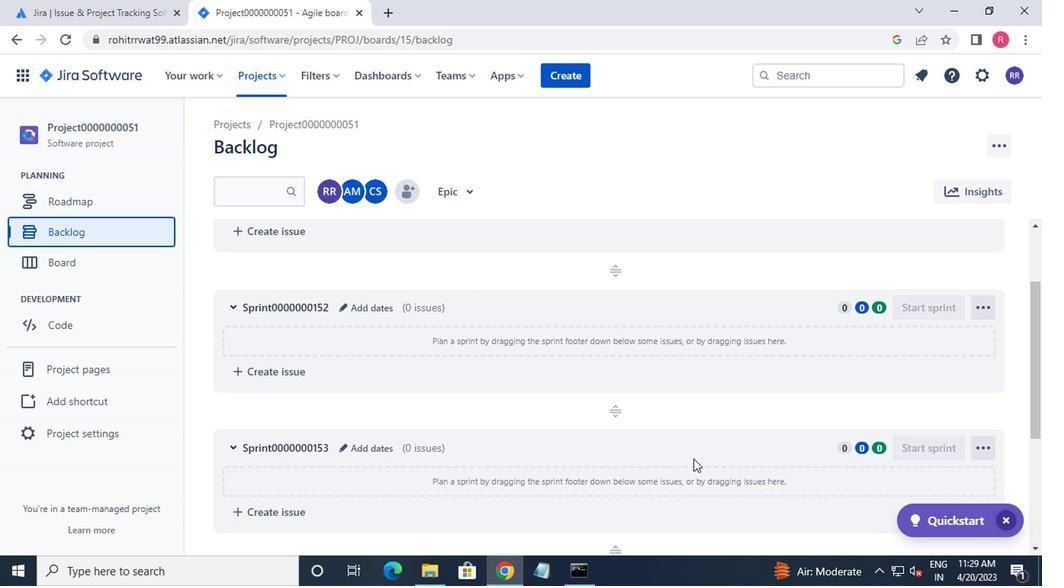 
Action: Mouse scrolled (688, 463) with delta (0, 0)
Screenshot: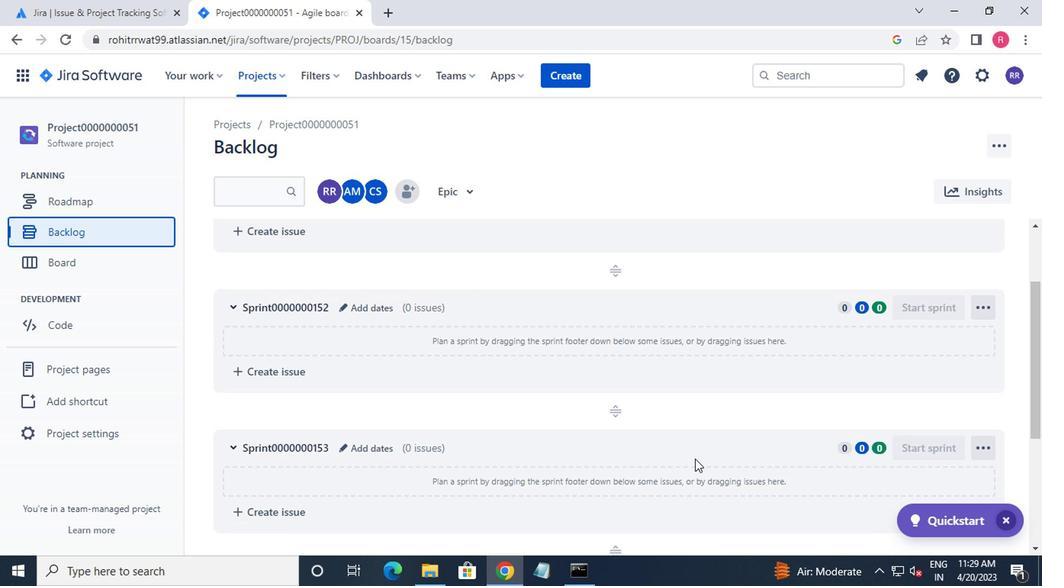 
Action: Mouse moved to (694, 471)
Screenshot: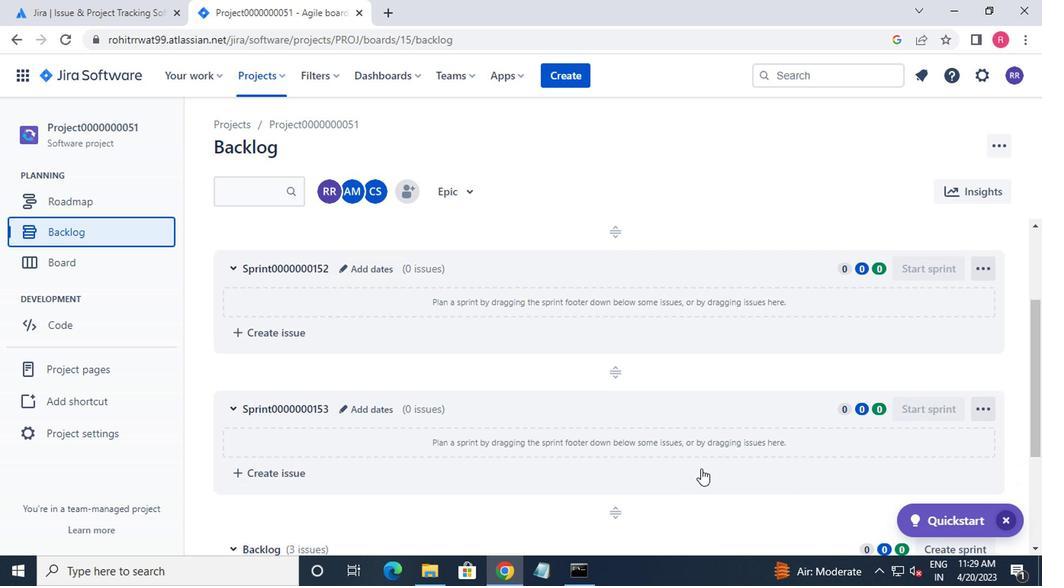 
Action: Mouse scrolled (694, 471) with delta (0, 0)
Screenshot: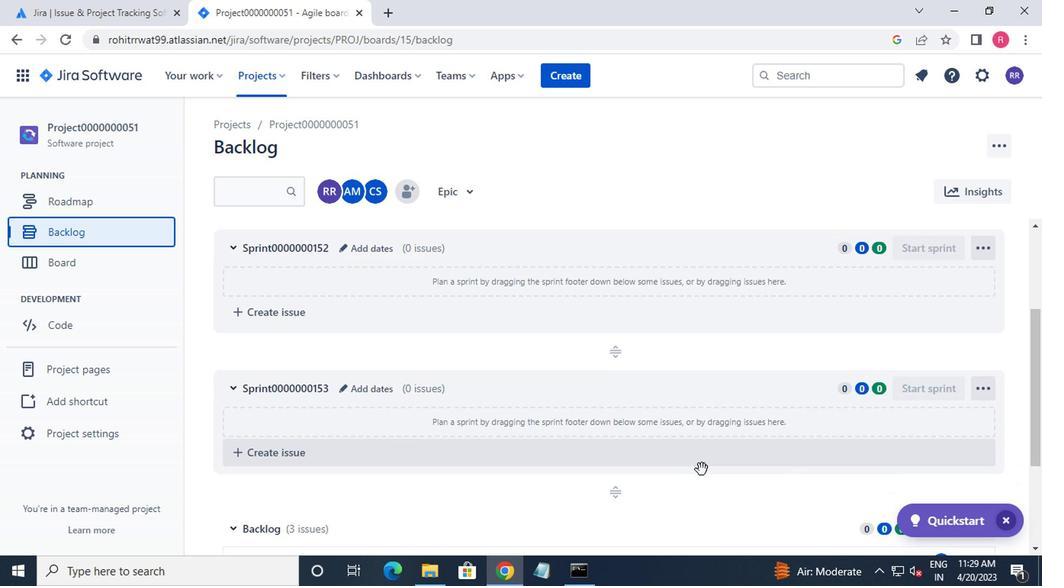 
Action: Mouse moved to (962, 469)
Screenshot: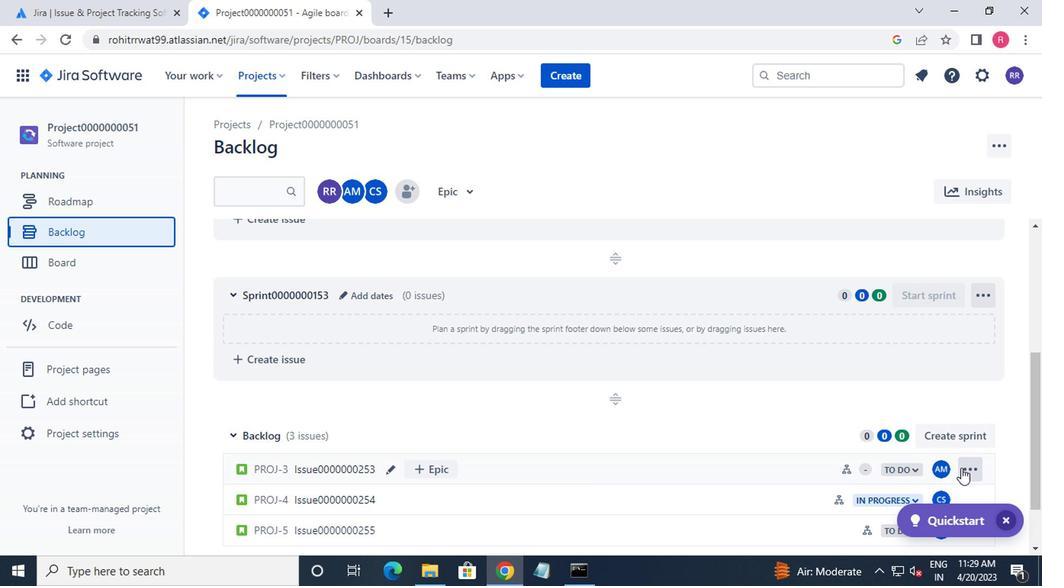 
Action: Mouse pressed left at (962, 469)
Screenshot: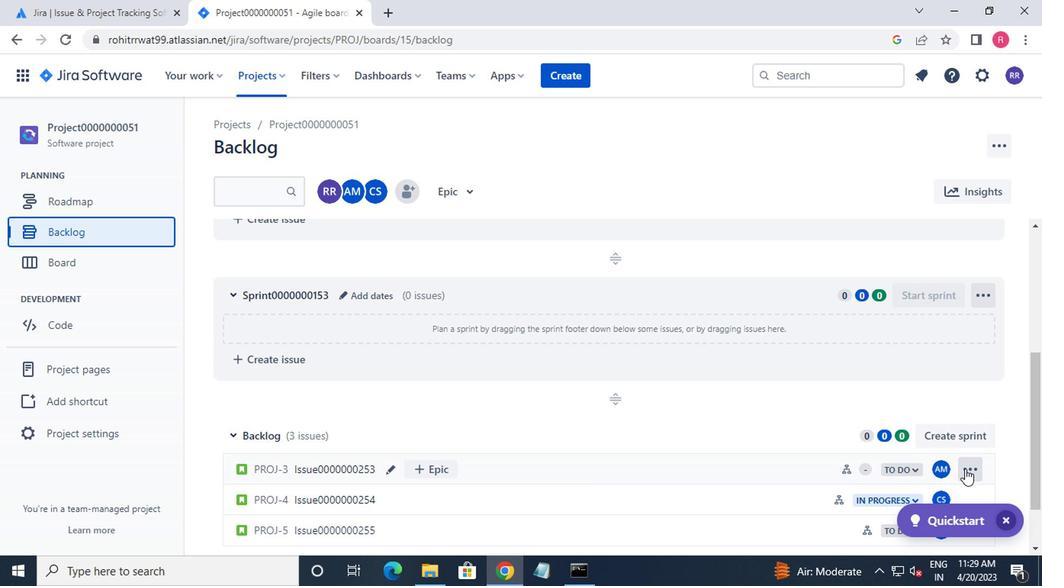 
Action: Mouse moved to (938, 392)
Screenshot: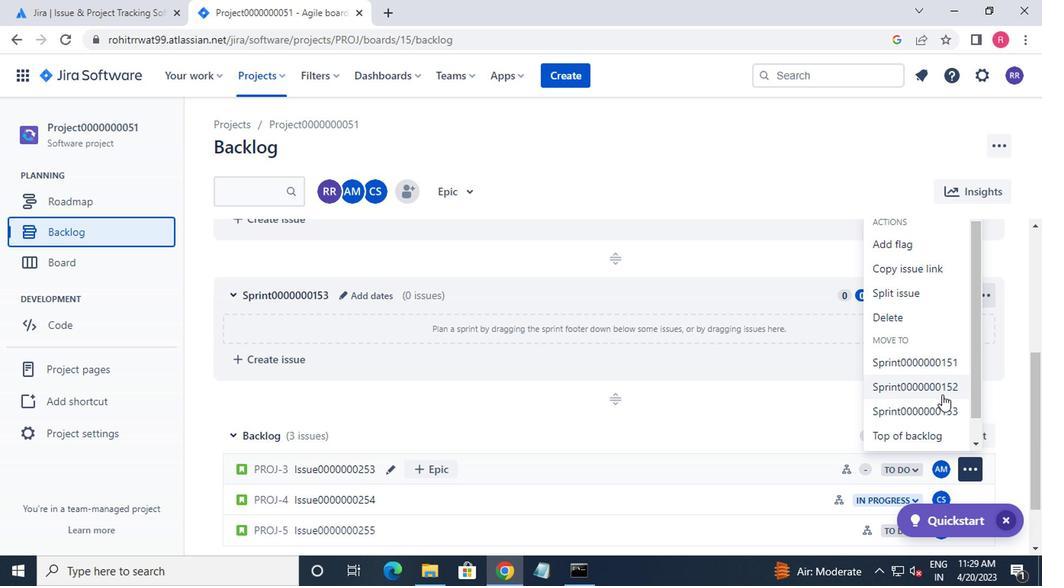 
Action: Mouse pressed left at (938, 392)
Screenshot: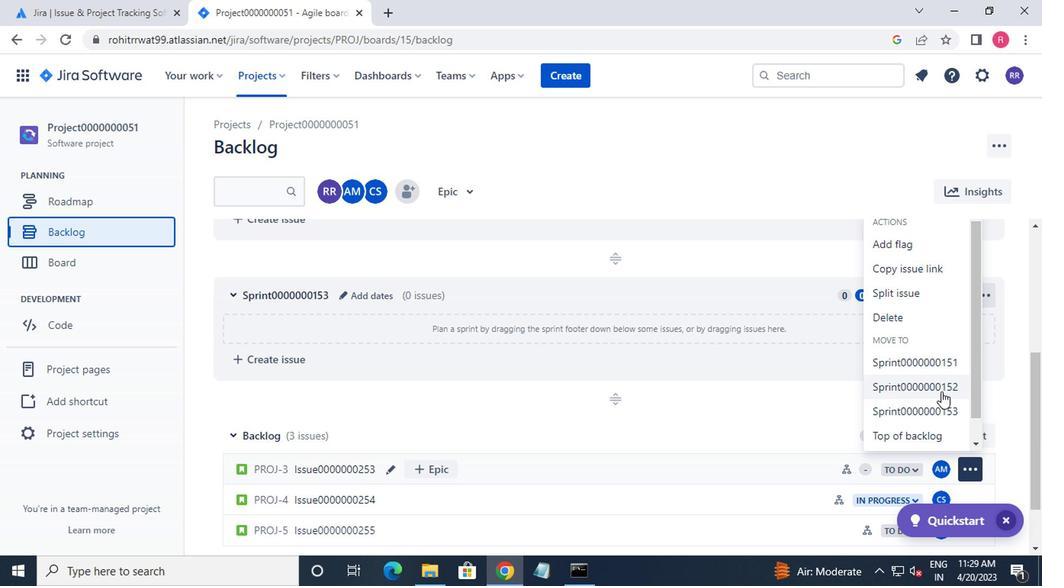 
Action: Mouse moved to (963, 469)
Screenshot: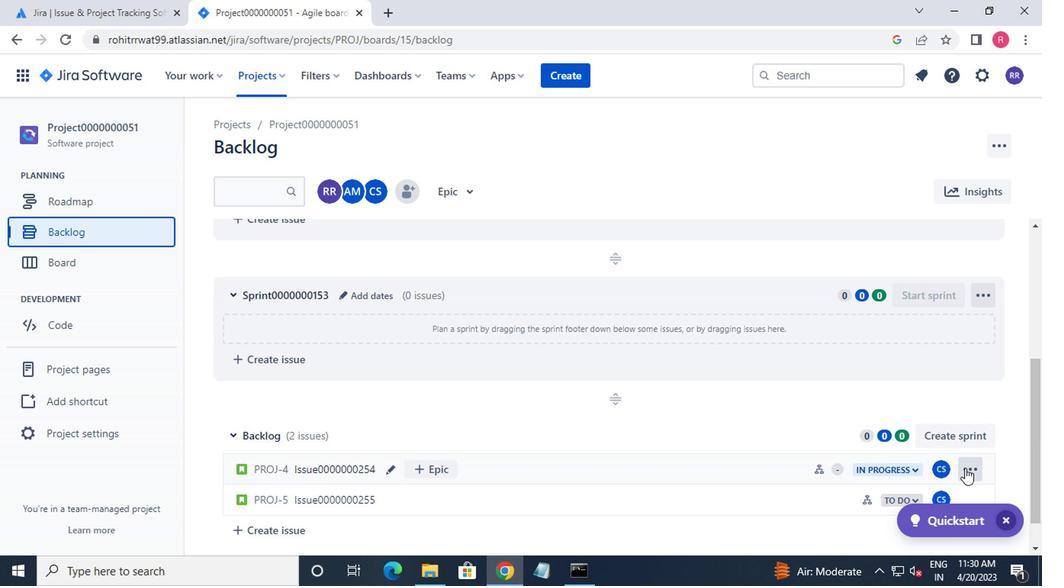 
Action: Mouse pressed left at (963, 469)
Screenshot: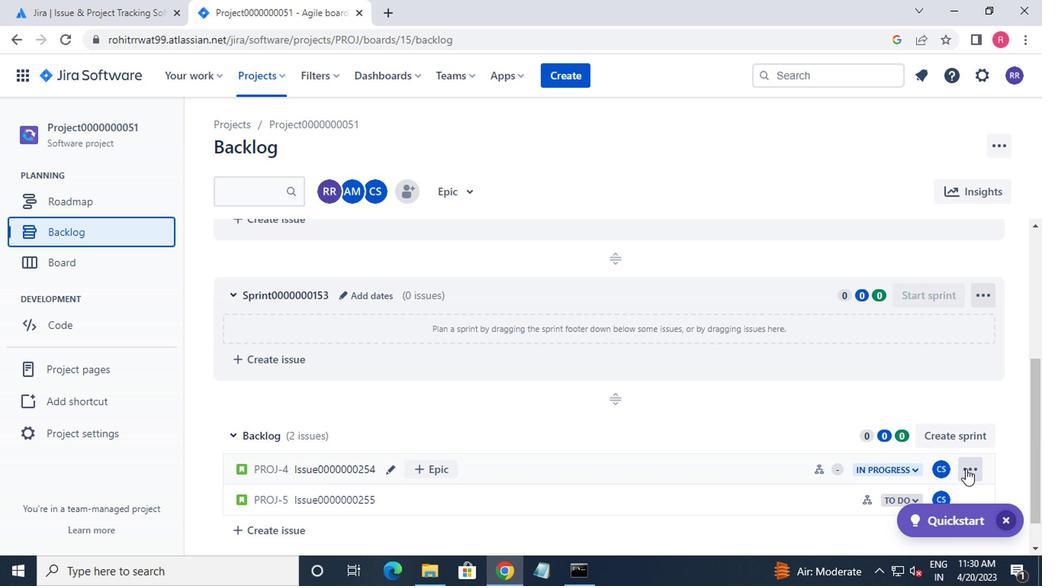 
Action: Mouse moved to (935, 383)
Screenshot: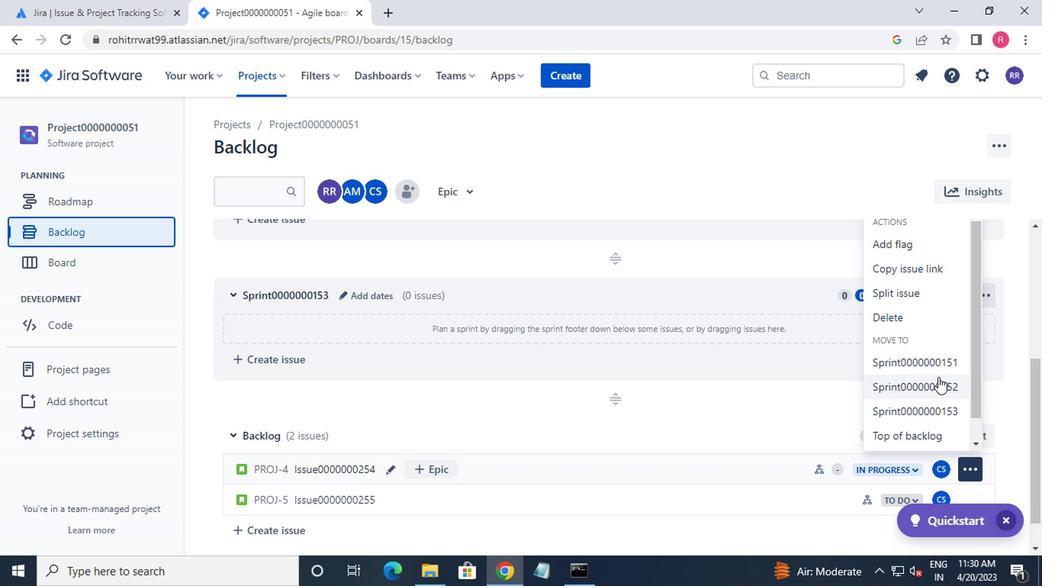 
Action: Mouse pressed left at (935, 383)
Screenshot: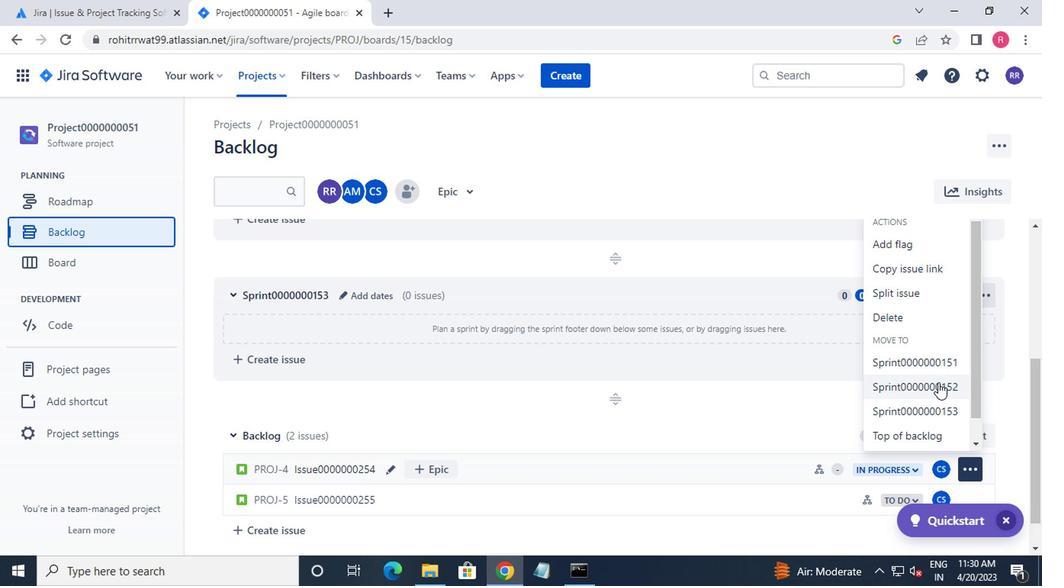 
Action: Mouse moved to (795, 447)
Screenshot: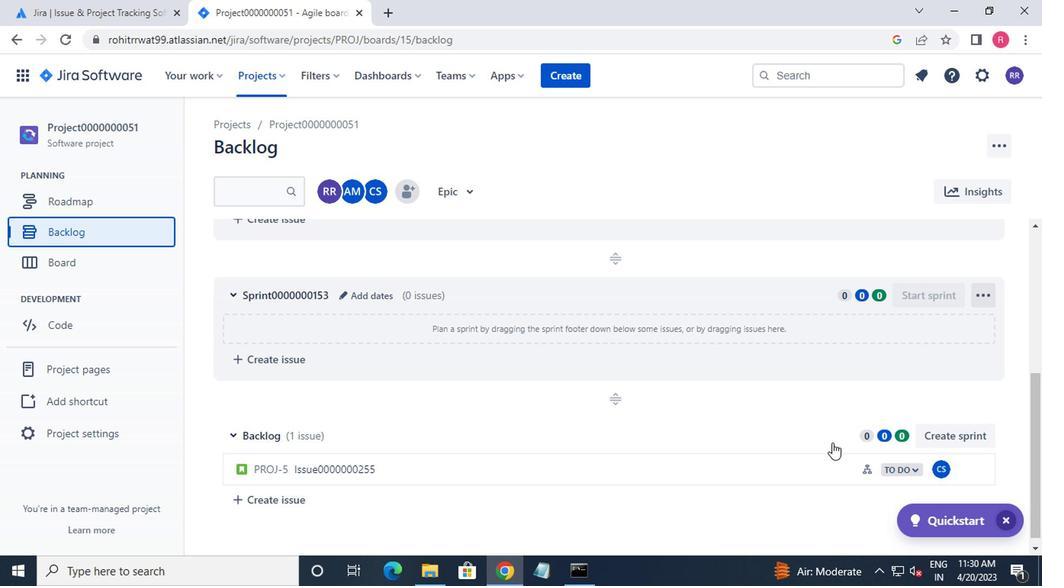 
Action: Mouse scrolled (795, 446) with delta (0, 0)
Screenshot: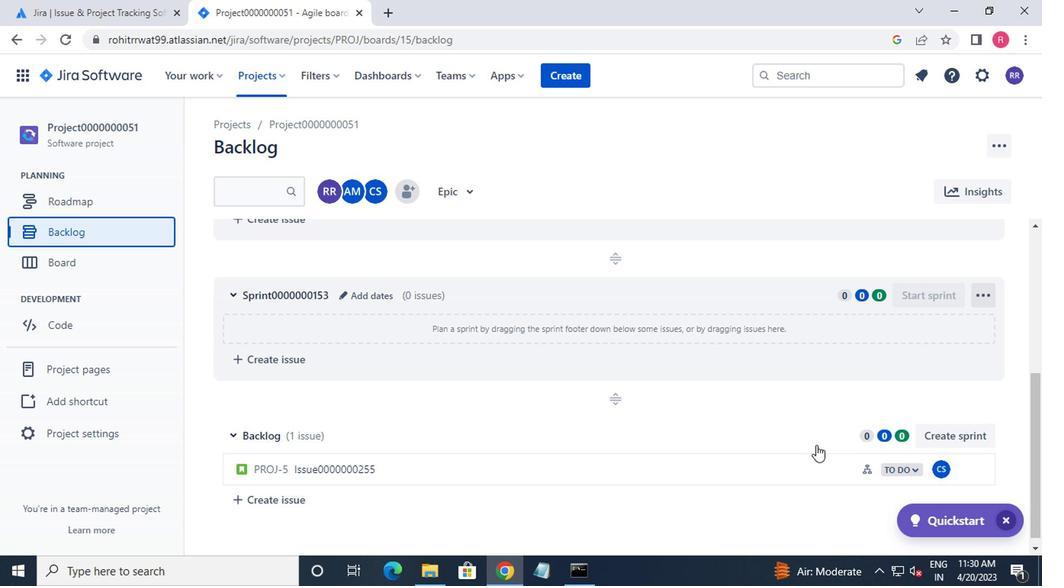 
Action: Mouse moved to (958, 461)
Screenshot: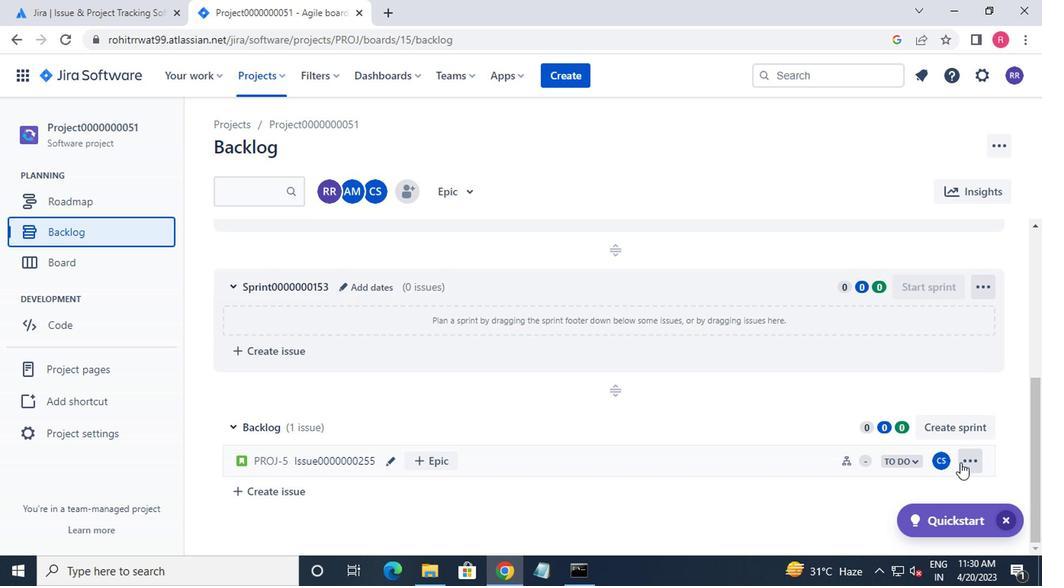 
Action: Mouse pressed left at (958, 461)
Screenshot: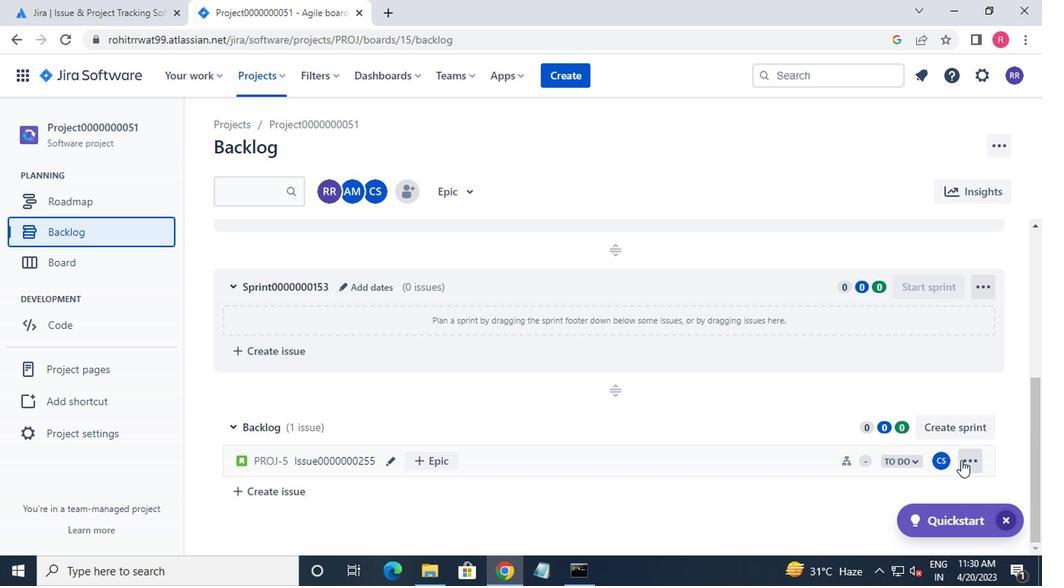 
Action: Mouse moved to (947, 408)
Screenshot: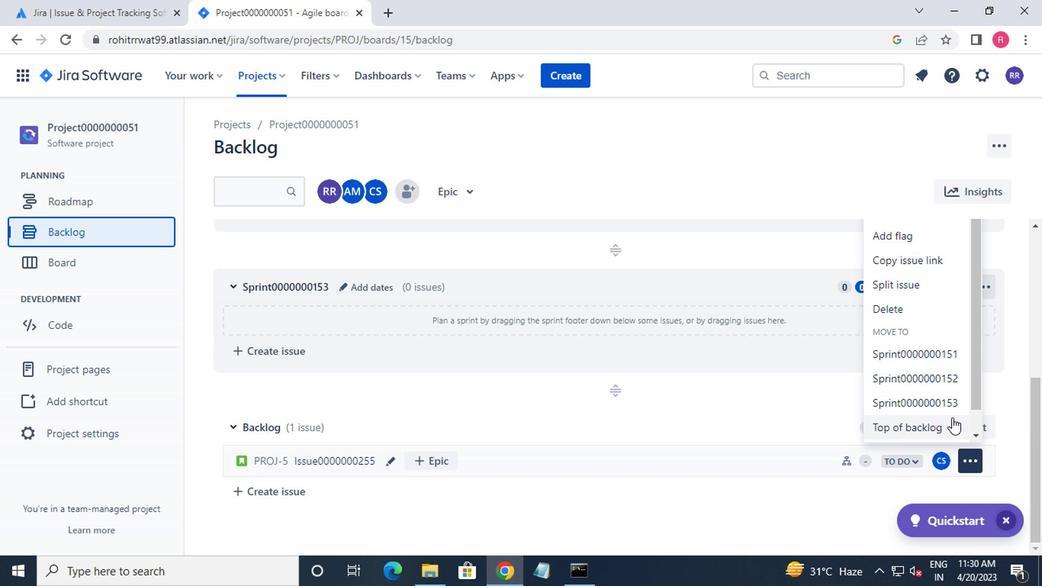 
Action: Mouse pressed left at (947, 408)
Screenshot: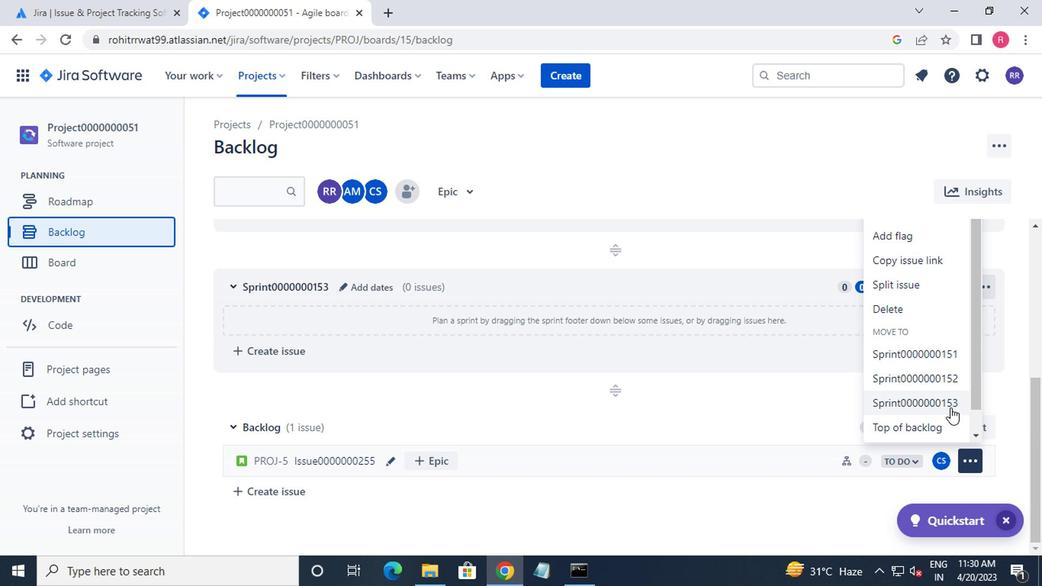 
Action: Mouse moved to (947, 408)
Screenshot: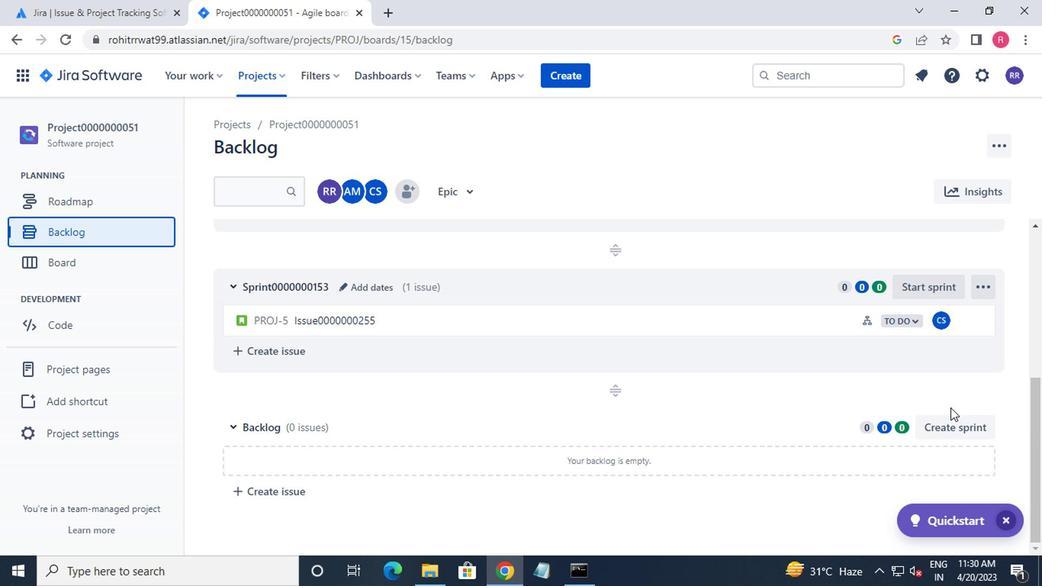 
